 Task: Add an event with the title Second Team Building Workshop: Enhancing Collaboration and Trust within Teams, date '2024/05/06', time 8:50 AM to 10:50 AMand add a description: The retreat may incorporate outdoor or adventure-based activities to add an element of excitement and challenge. These activities could include team-building exercises, outdoor problem-solving initiatives, or adventure courses that require teamwork and effective communication to overcome obstacles., put the event into Orange category . Add location for the event as: 654 Mykonos Windmills, Mykonos, Greece, logged in from the account softage.10@softage.netand send the event invitation to softage.6@softage.net and softage.7@softage.net. Set a reminder for the event 15 minutes before
Action: Mouse moved to (111, 125)
Screenshot: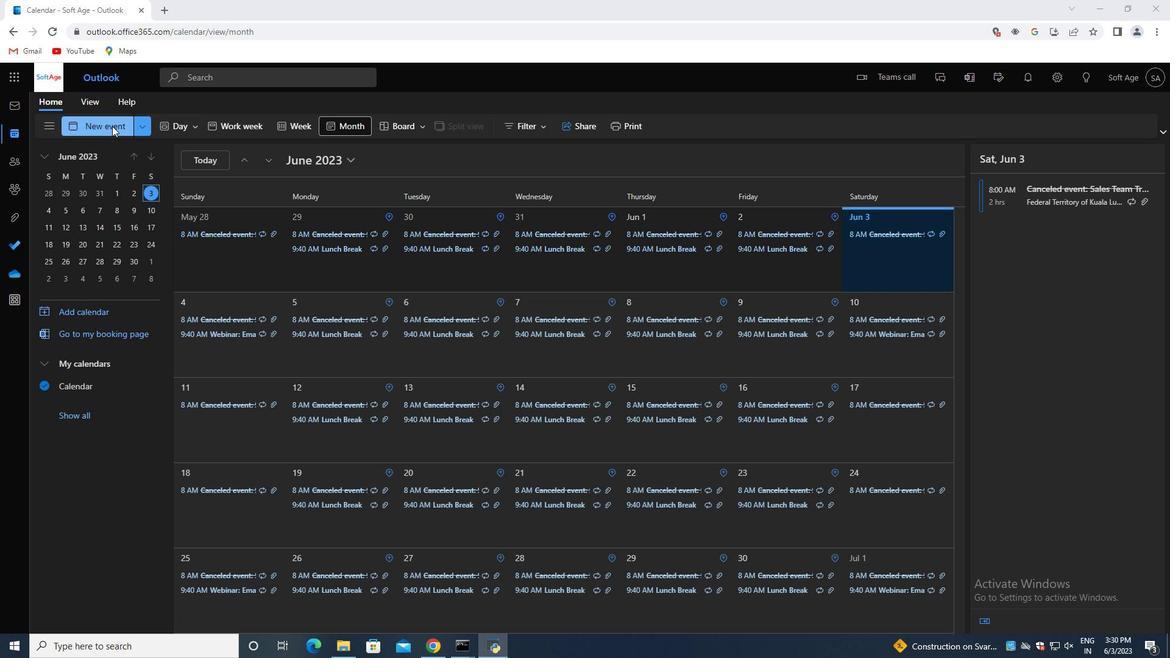 
Action: Mouse pressed left at (111, 125)
Screenshot: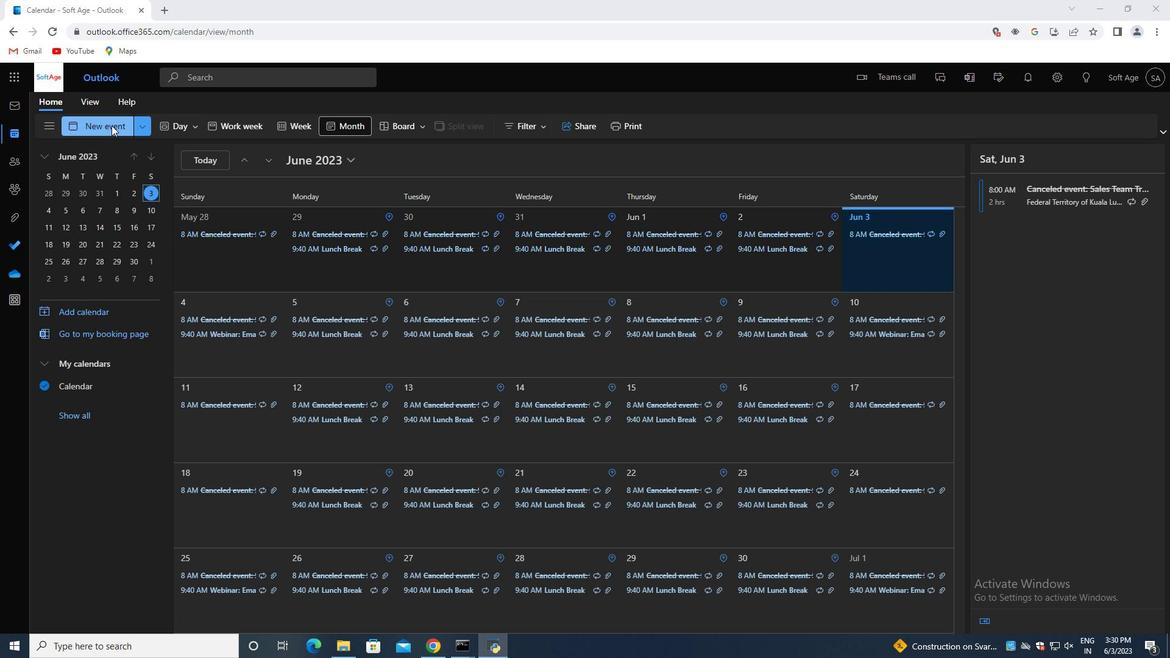 
Action: Mouse moved to (399, 203)
Screenshot: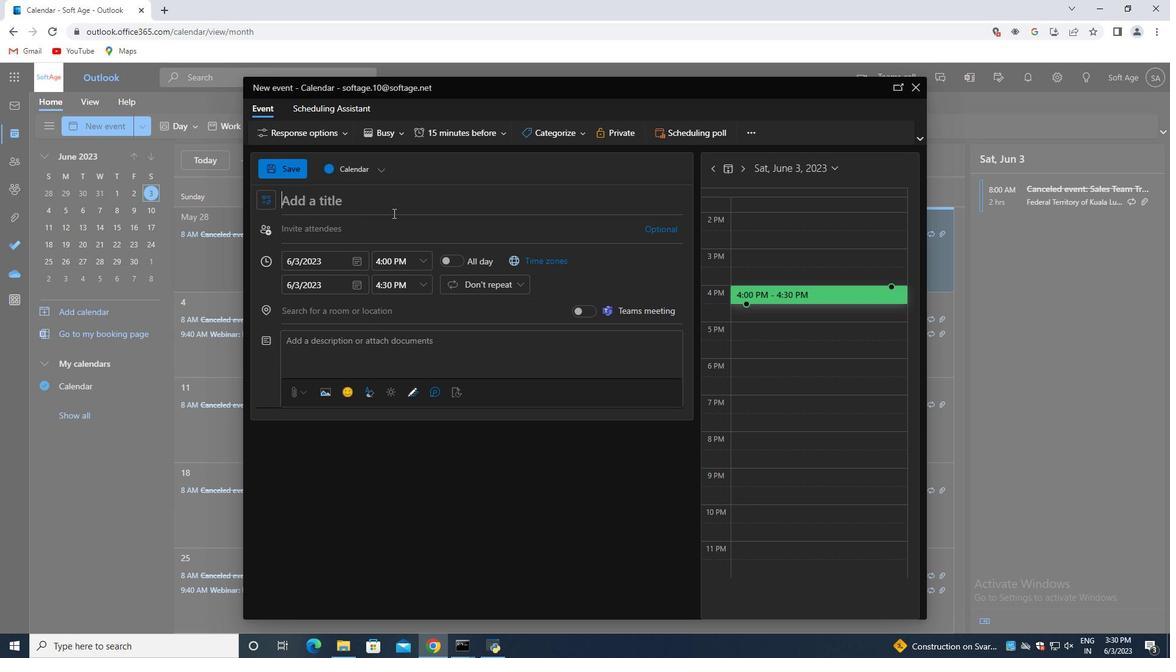 
Action: Mouse pressed left at (399, 203)
Screenshot: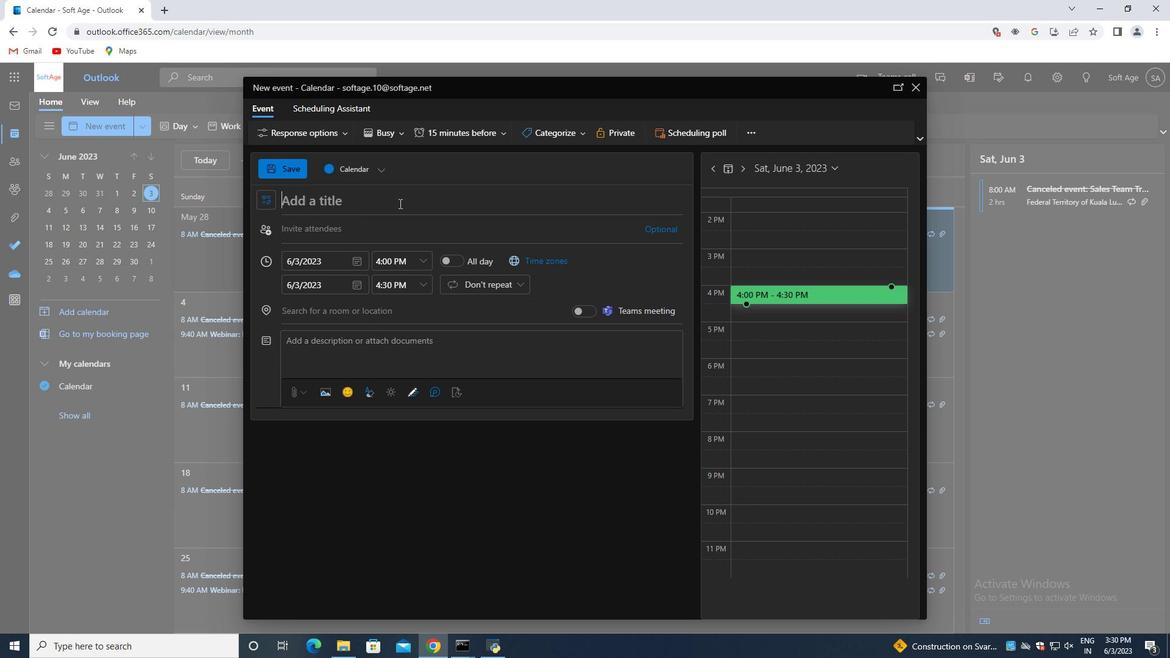 
Action: Mouse moved to (638, 281)
Screenshot: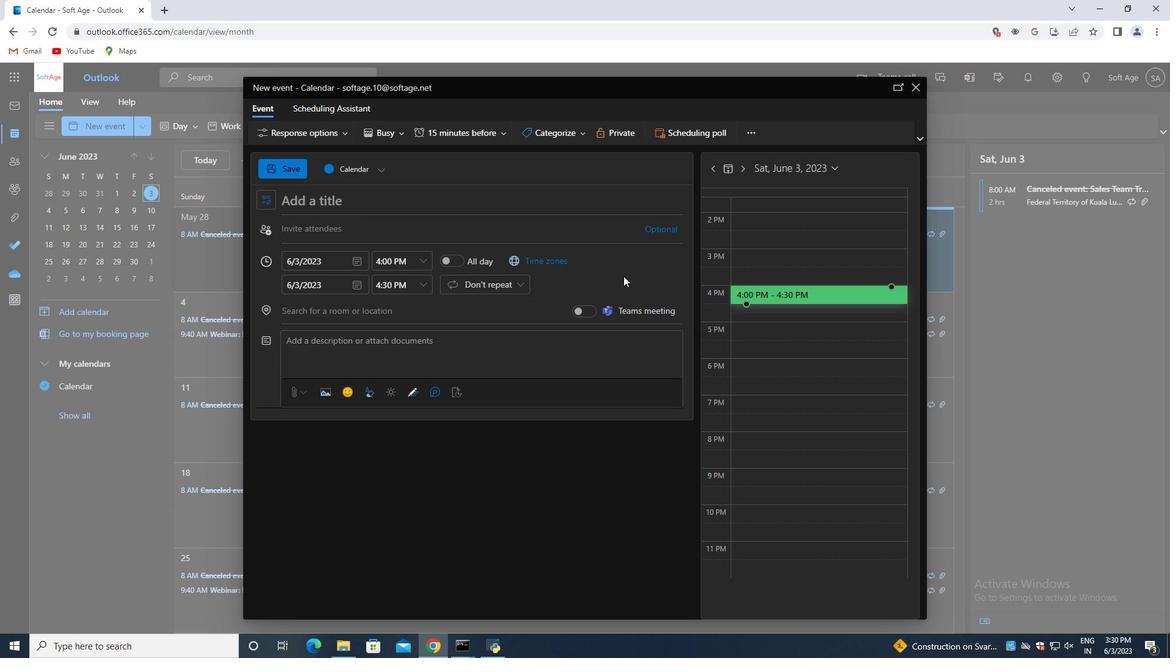 
Action: Key pressed <Key.shift>Second<Key.space><Key.shift>Team<Key.space><Key.shift>Building<Key.space><Key.shift>Workshop<Key.shift_r>:<Key.space><Key.shift>Enhancing<Key.space><Key.shift>Collaboration<Key.space>and<Key.space><Key.shift><Key.shift><Key.shift><Key.shift><Key.shift><Key.shift>Trust<Key.space>within<Key.space><Key.shift><Key.shift><Key.shift>Teams
Screenshot: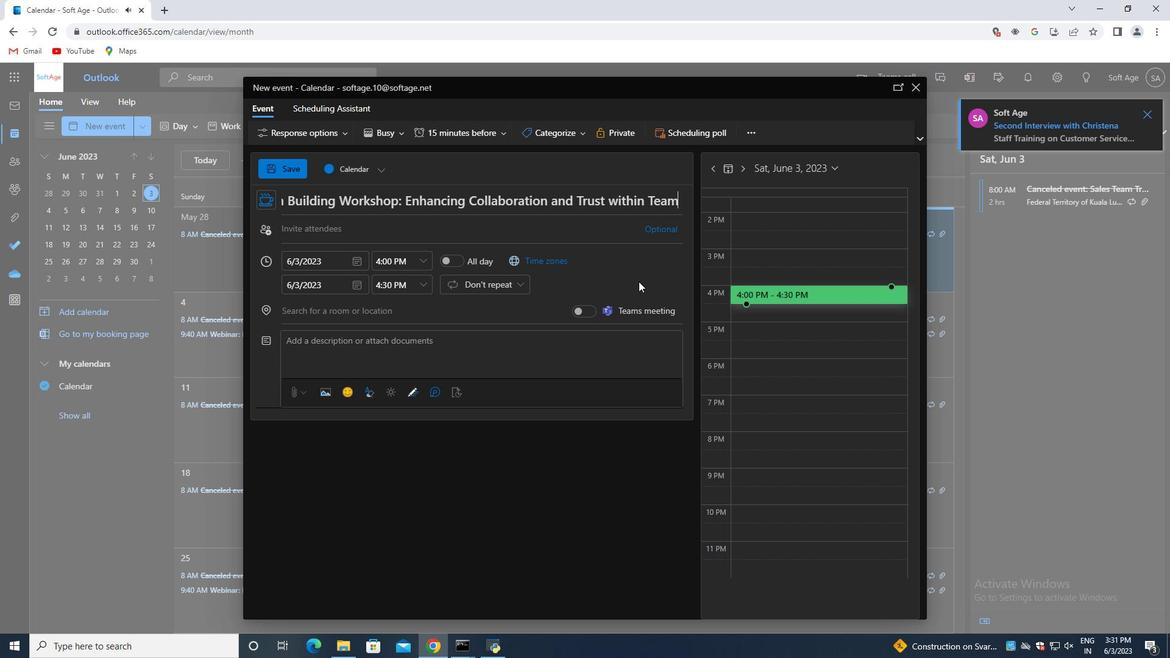 
Action: Mouse moved to (354, 265)
Screenshot: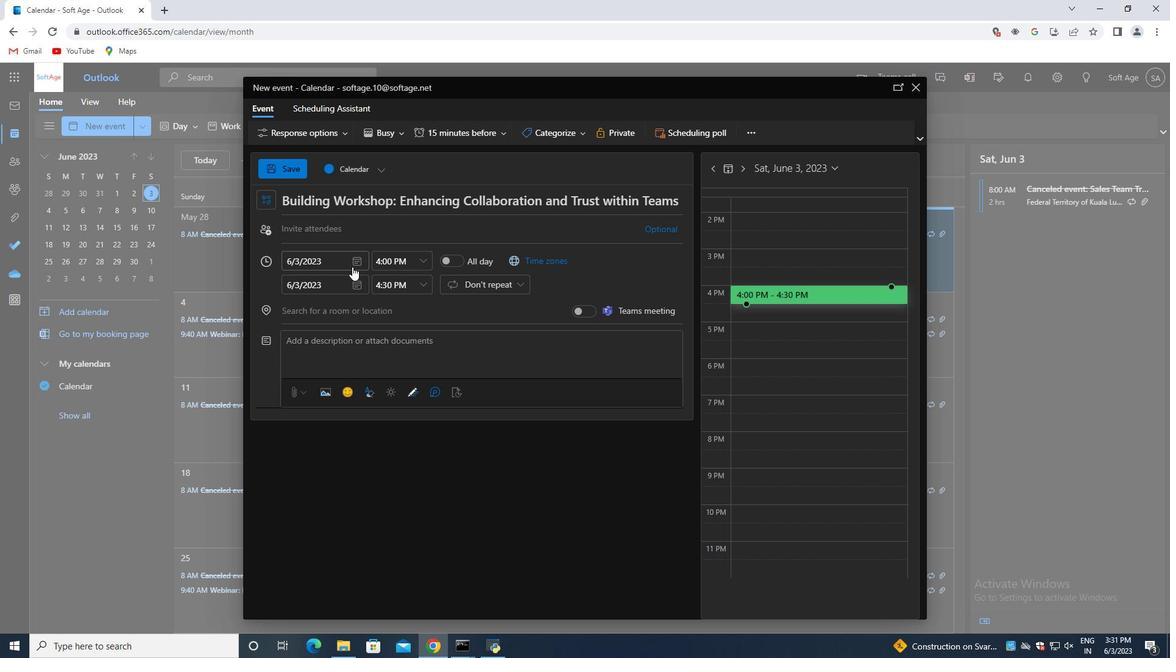 
Action: Mouse pressed left at (354, 265)
Screenshot: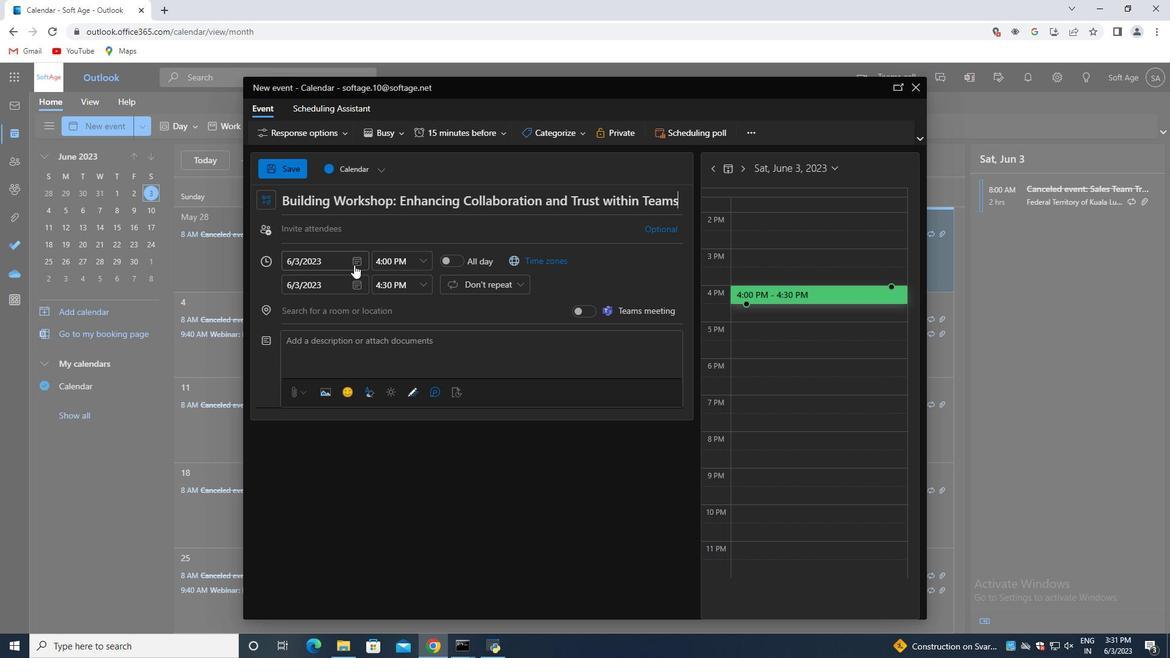 
Action: Mouse moved to (399, 289)
Screenshot: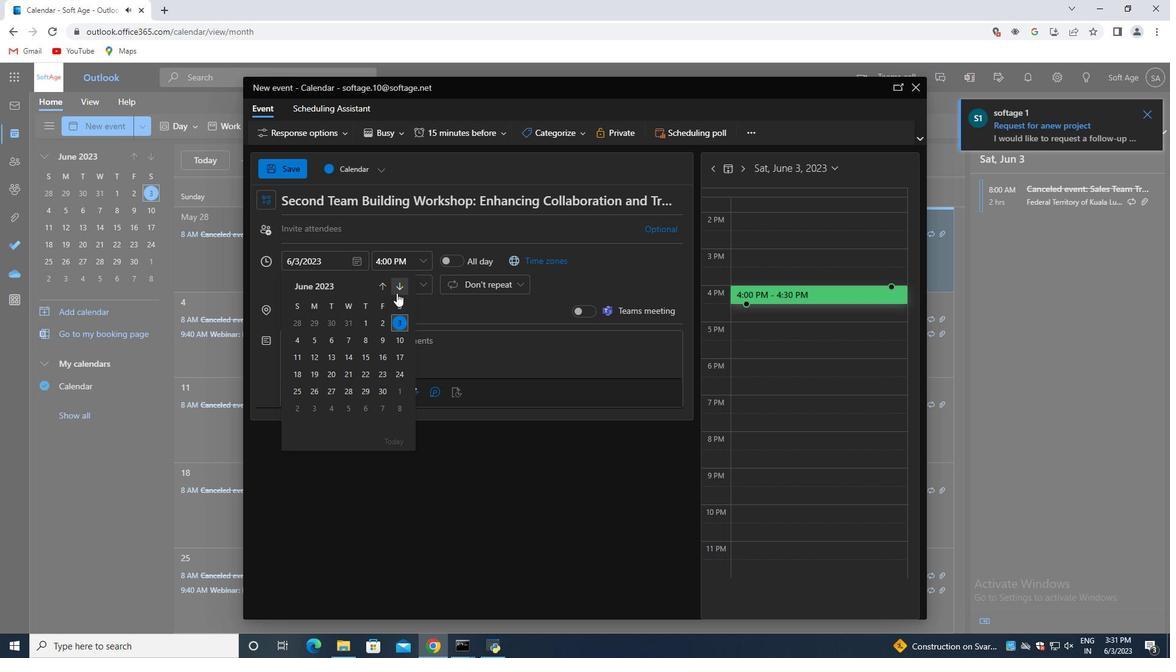 
Action: Mouse pressed left at (399, 289)
Screenshot: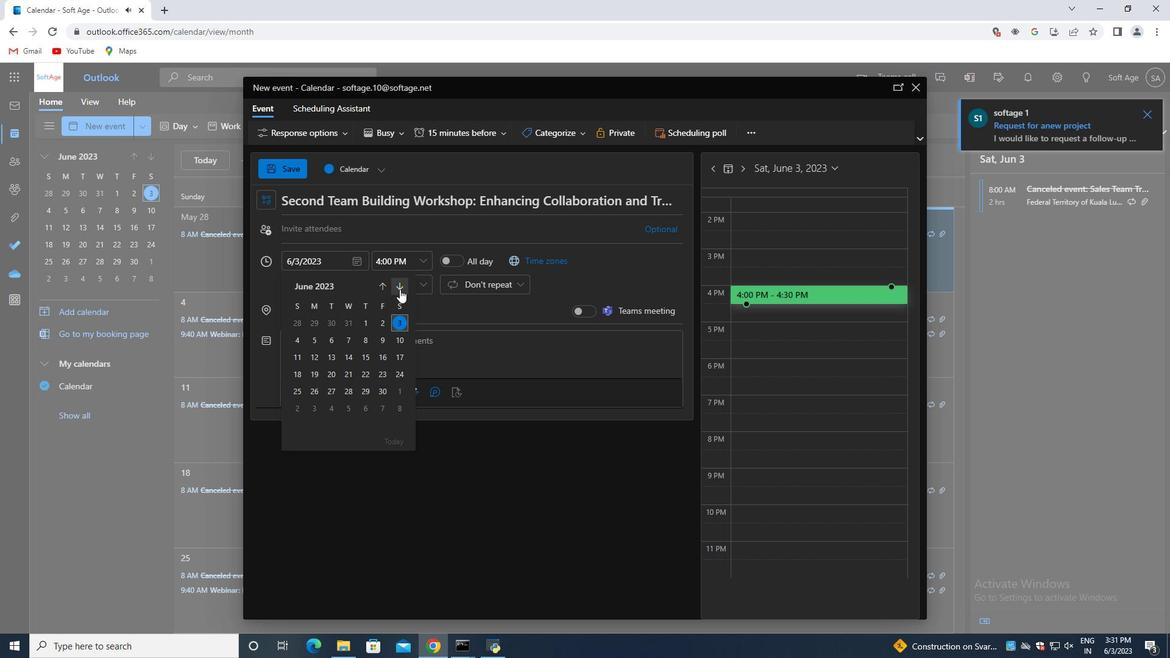 
Action: Mouse pressed left at (399, 289)
Screenshot: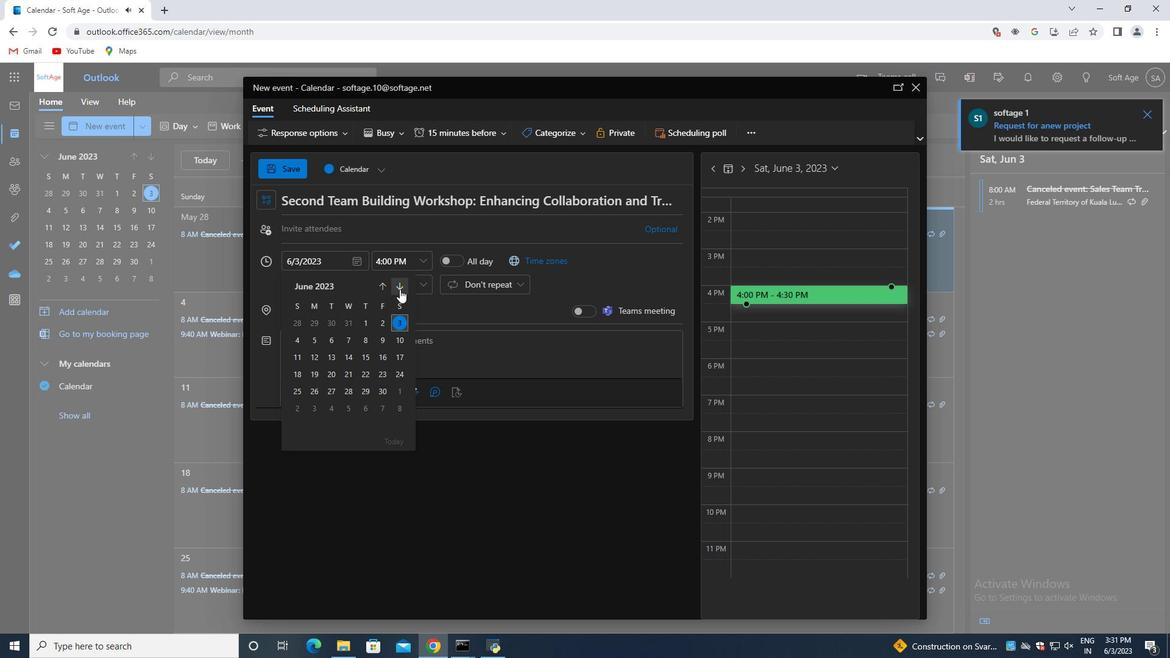
Action: Mouse pressed left at (399, 289)
Screenshot: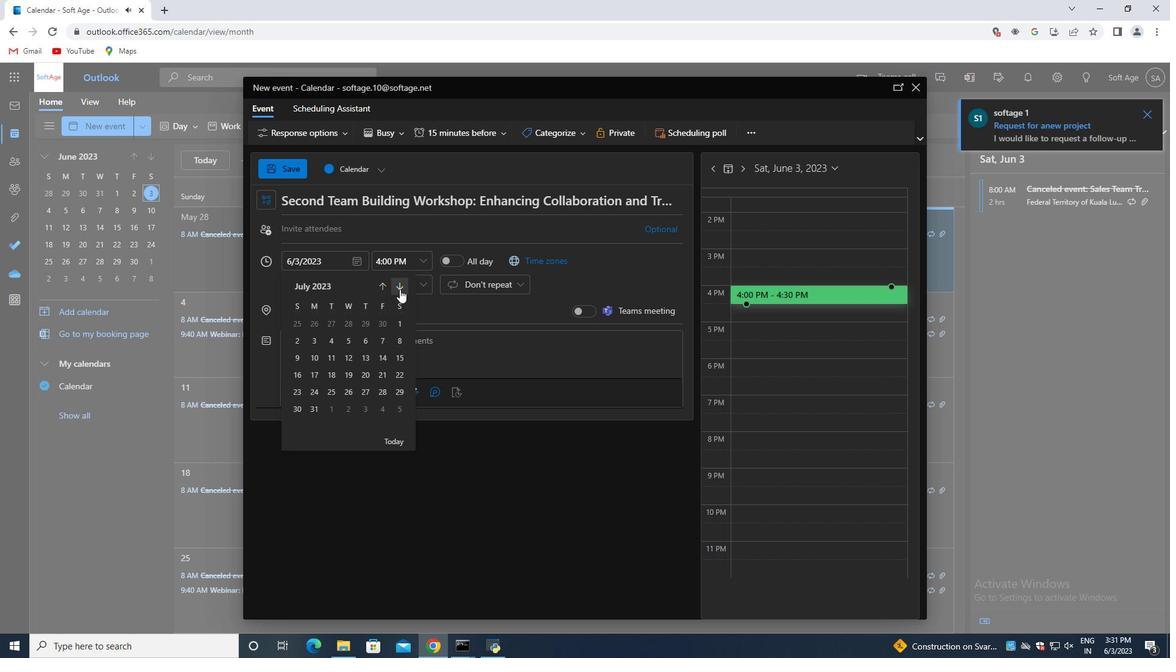 
Action: Mouse pressed left at (399, 289)
Screenshot: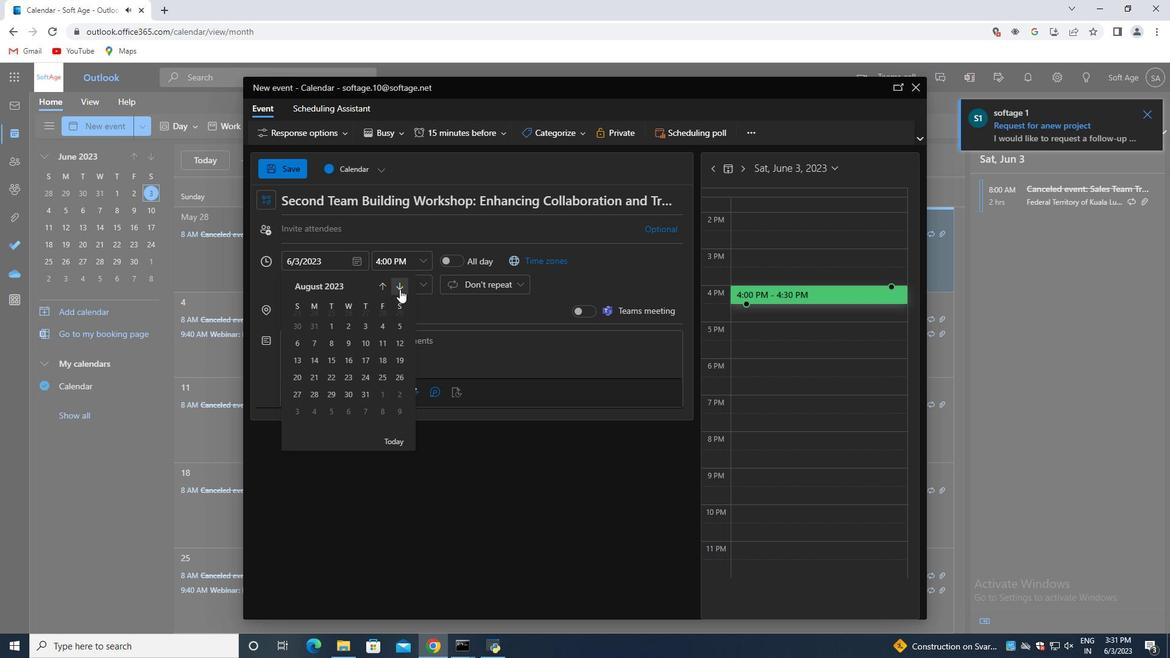 
Action: Mouse pressed left at (399, 289)
Screenshot: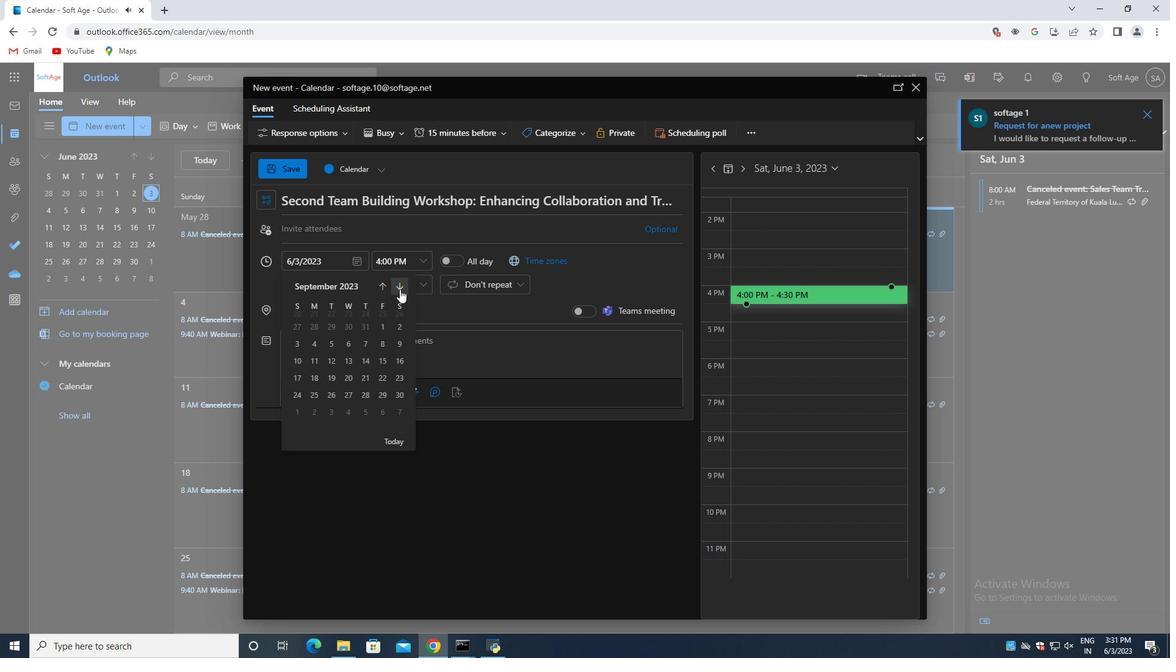 
Action: Mouse pressed left at (399, 289)
Screenshot: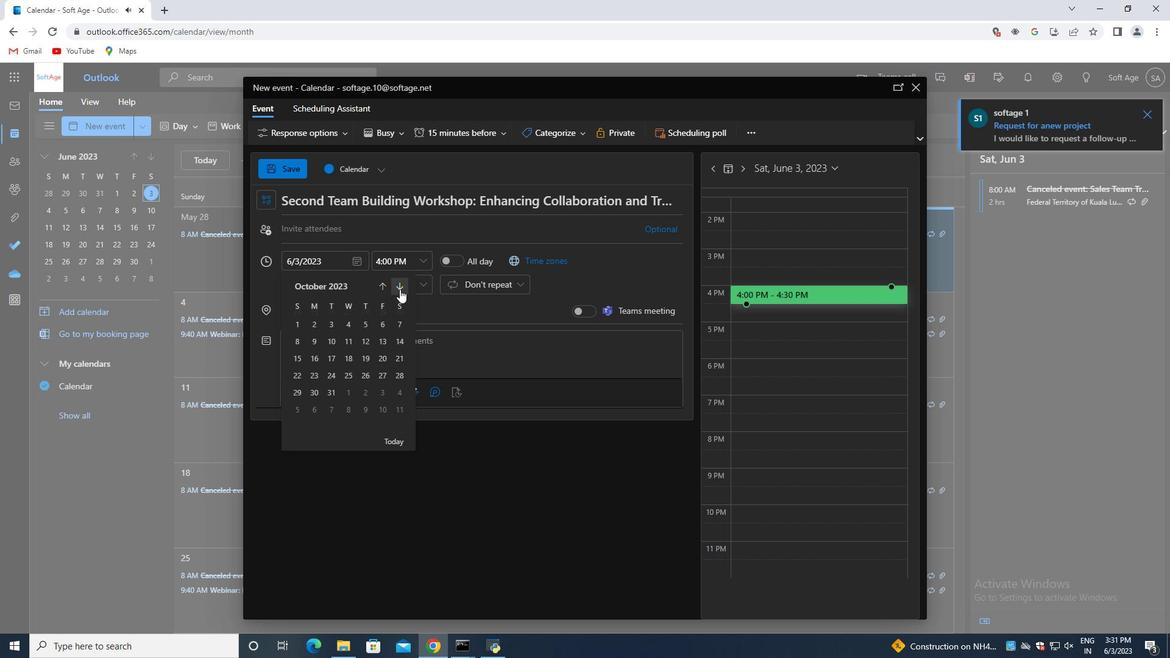 
Action: Mouse pressed left at (399, 289)
Screenshot: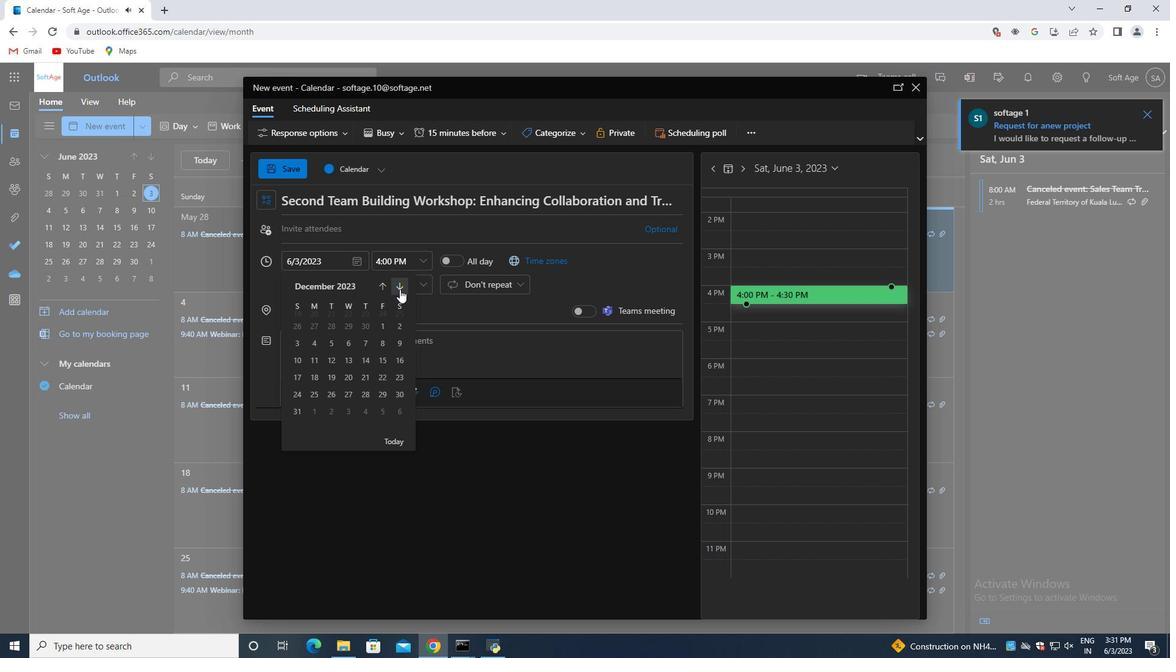 
Action: Mouse pressed left at (399, 289)
Screenshot: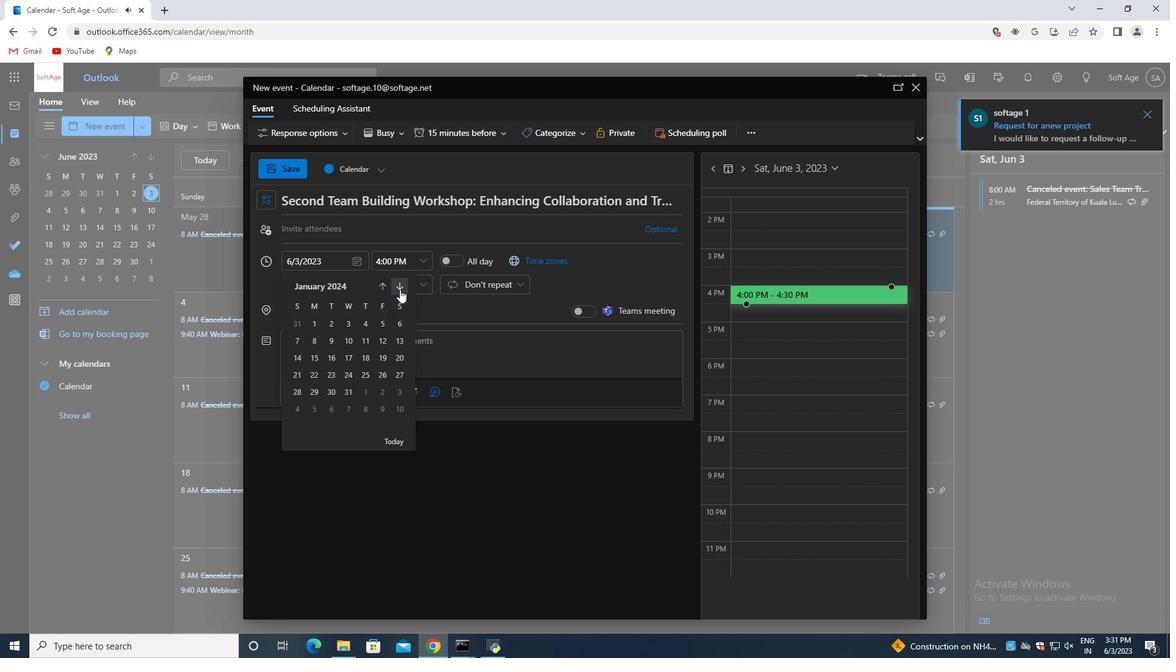 
Action: Mouse pressed left at (399, 289)
Screenshot: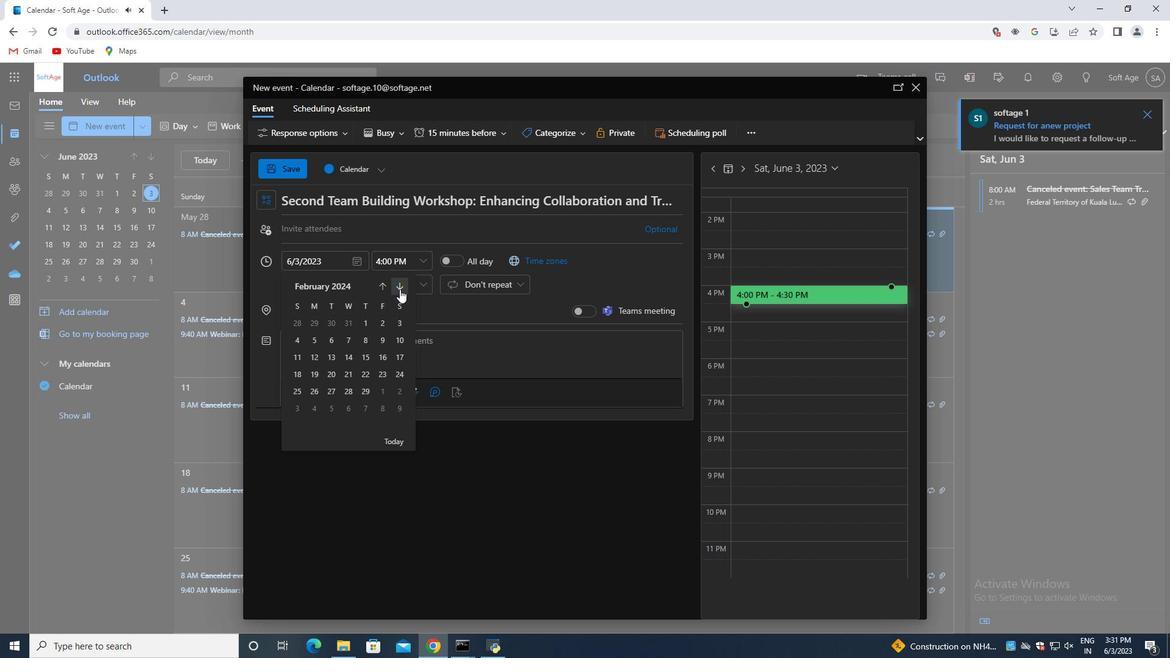 
Action: Mouse pressed left at (399, 289)
Screenshot: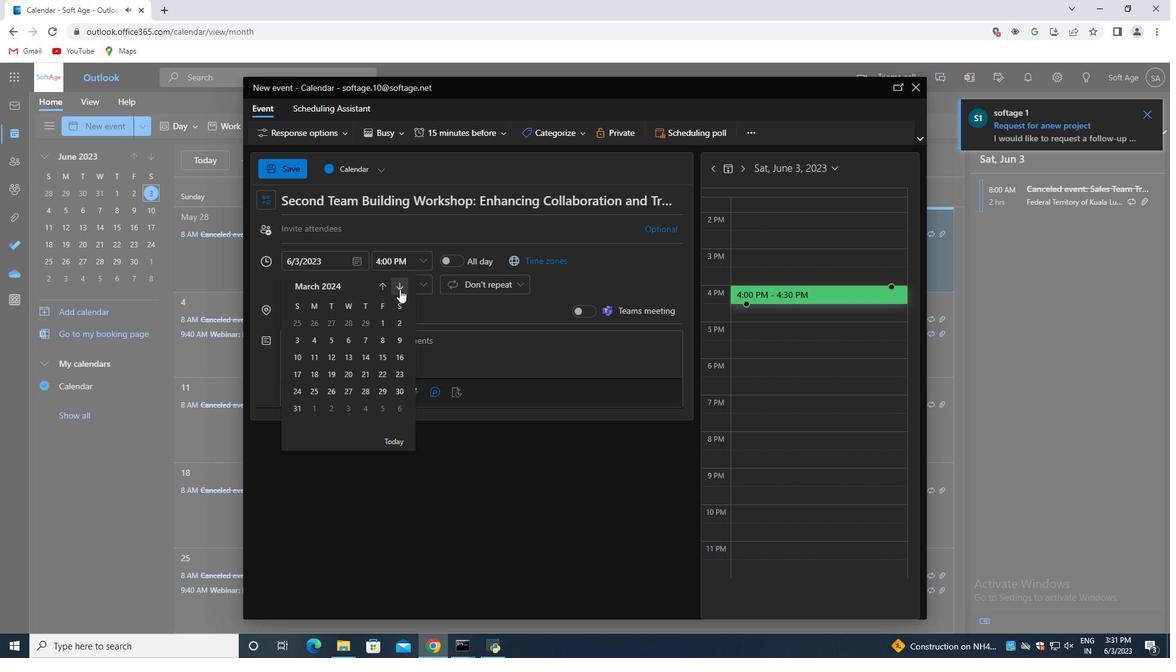 
Action: Mouse pressed left at (399, 289)
Screenshot: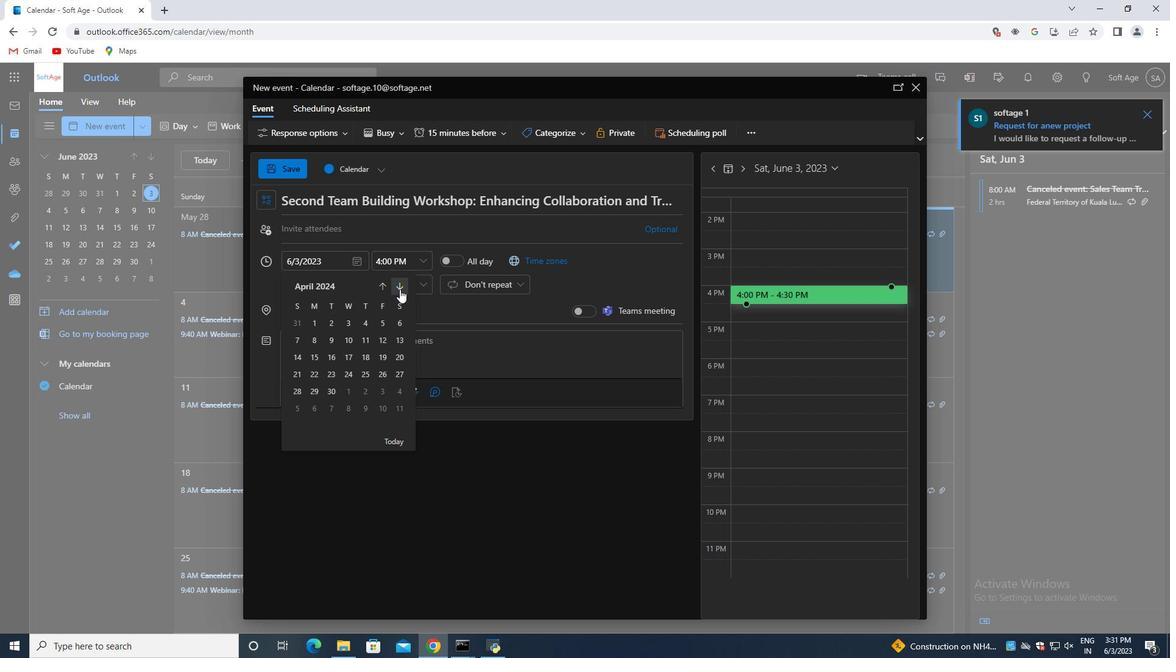 
Action: Mouse moved to (318, 338)
Screenshot: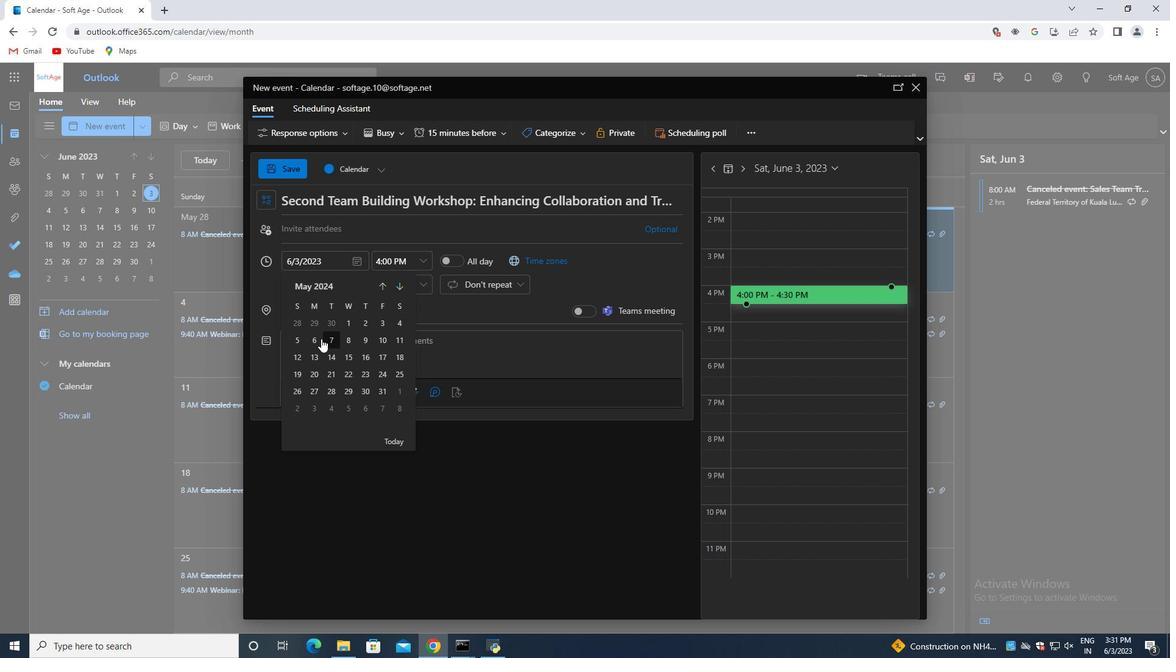
Action: Mouse pressed left at (318, 338)
Screenshot: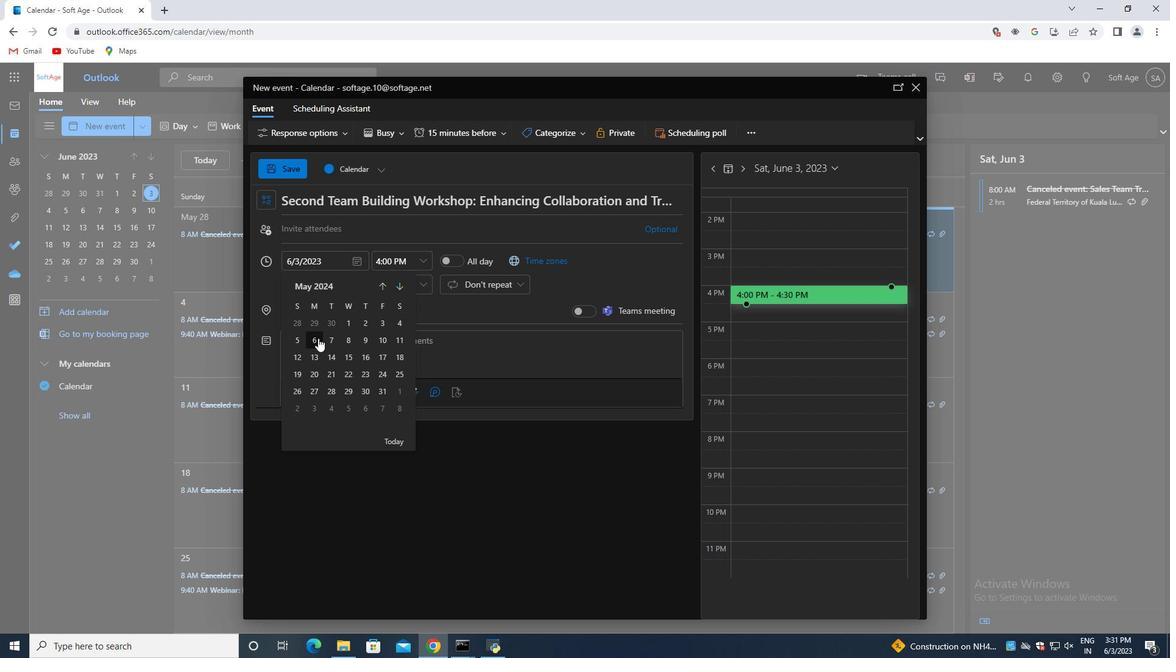 
Action: Mouse moved to (426, 264)
Screenshot: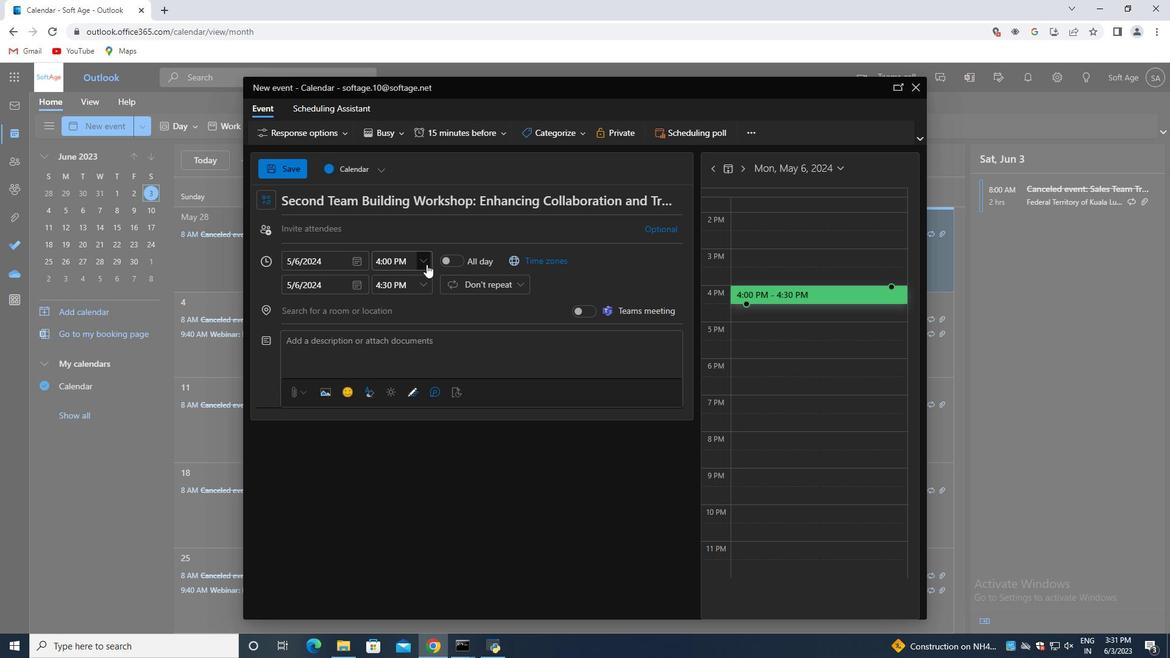 
Action: Mouse pressed left at (426, 264)
Screenshot: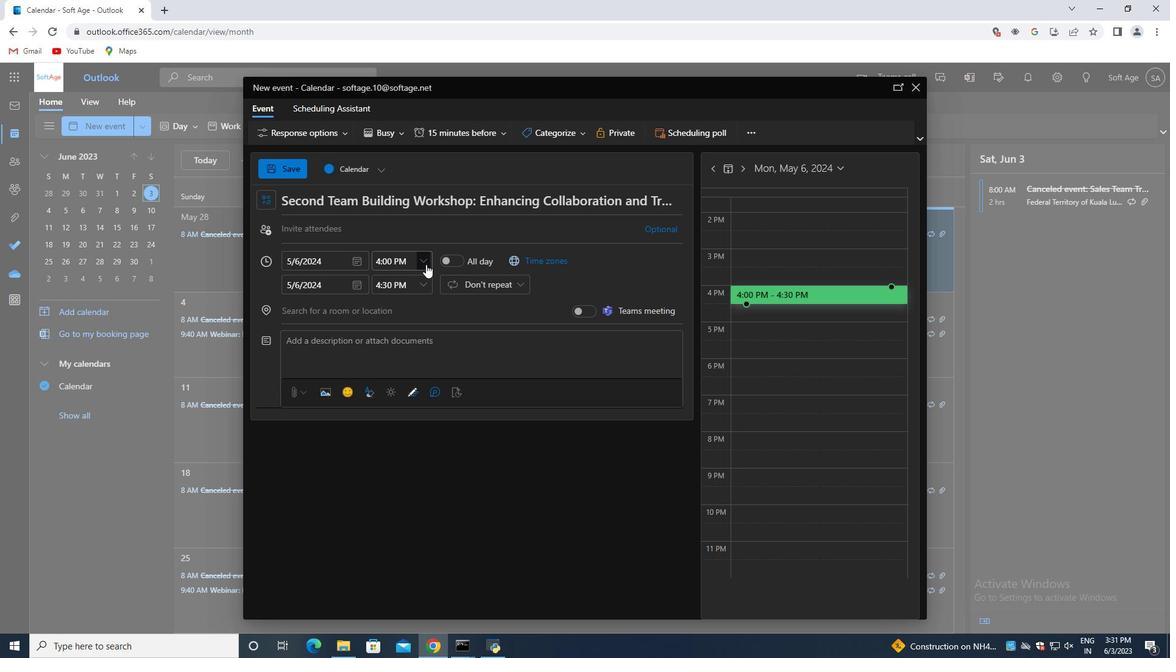 
Action: Mouse moved to (406, 316)
Screenshot: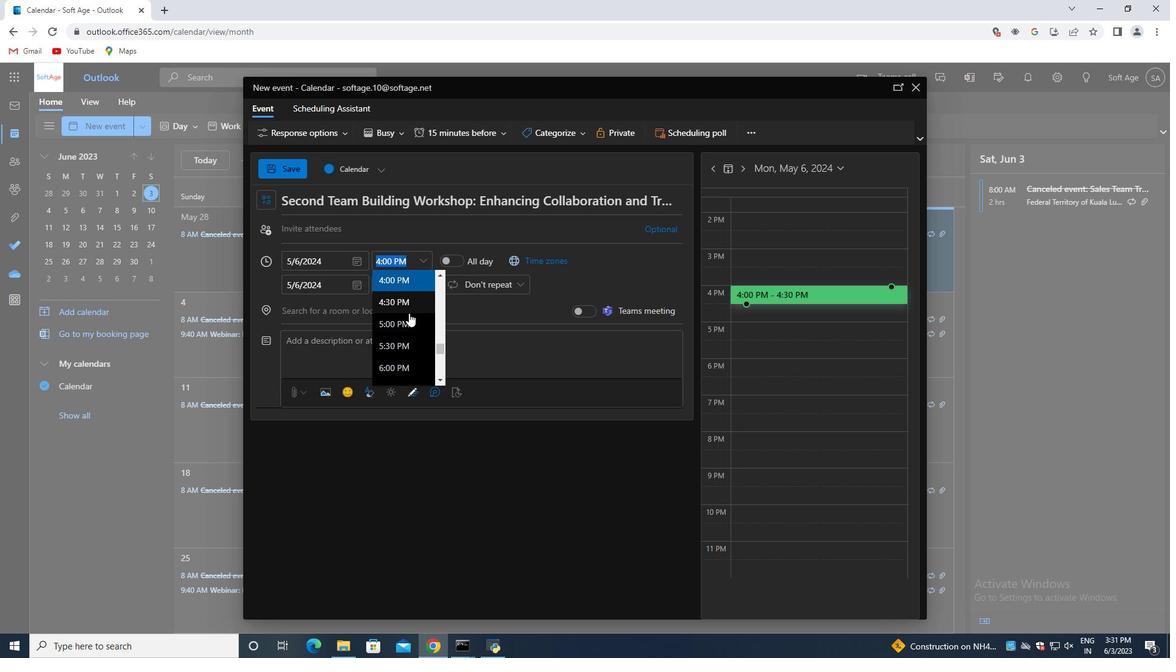 
Action: Mouse scrolled (406, 317) with delta (0, 0)
Screenshot: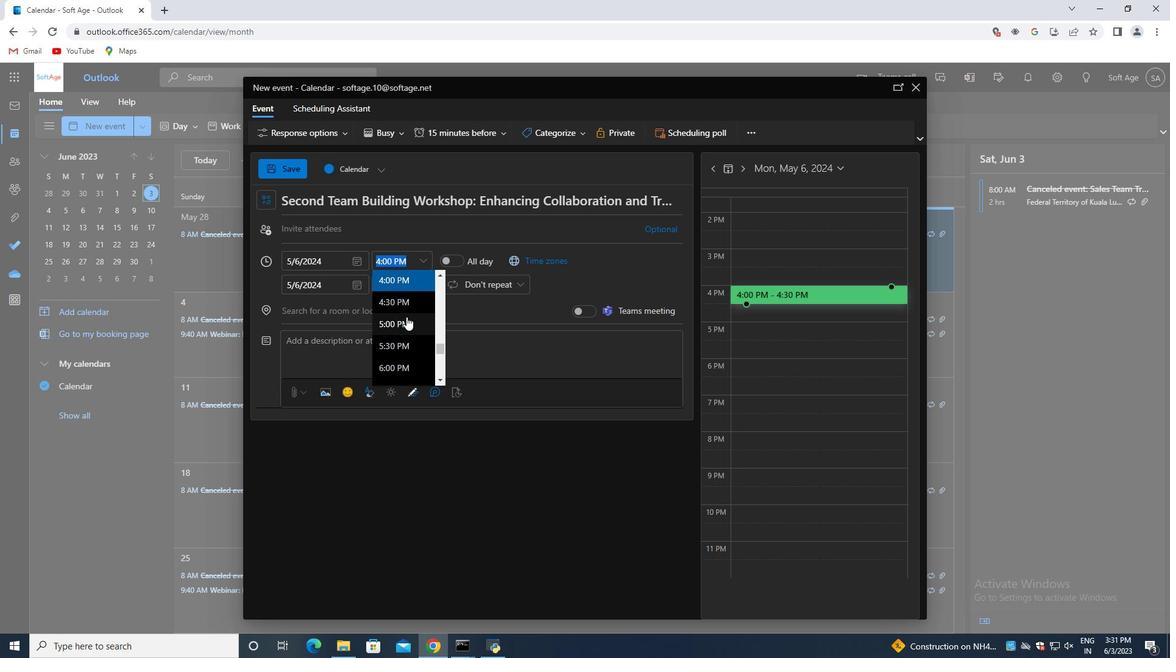 
Action: Mouse scrolled (406, 317) with delta (0, 0)
Screenshot: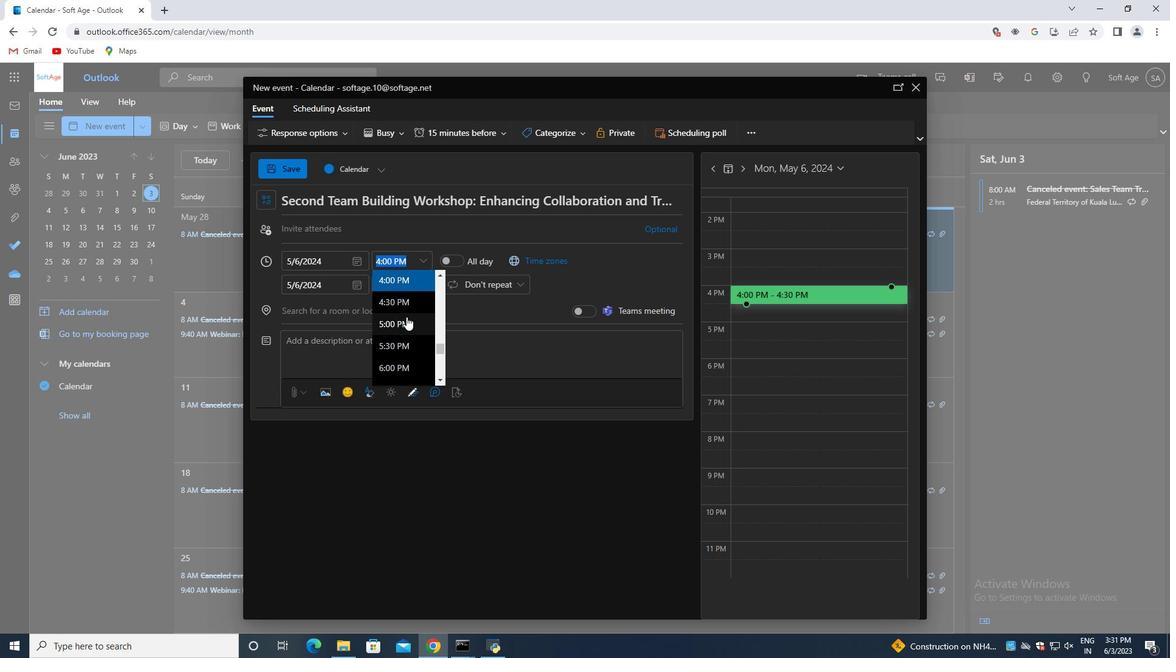 
Action: Mouse scrolled (406, 317) with delta (0, 0)
Screenshot: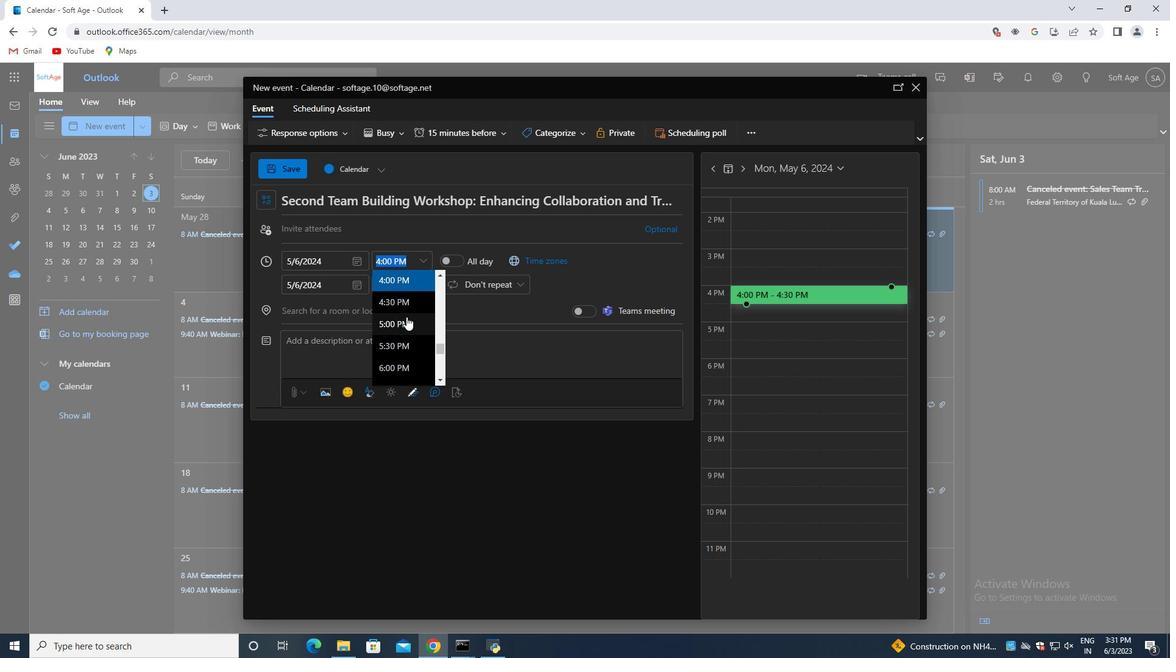 
Action: Mouse scrolled (406, 317) with delta (0, 0)
Screenshot: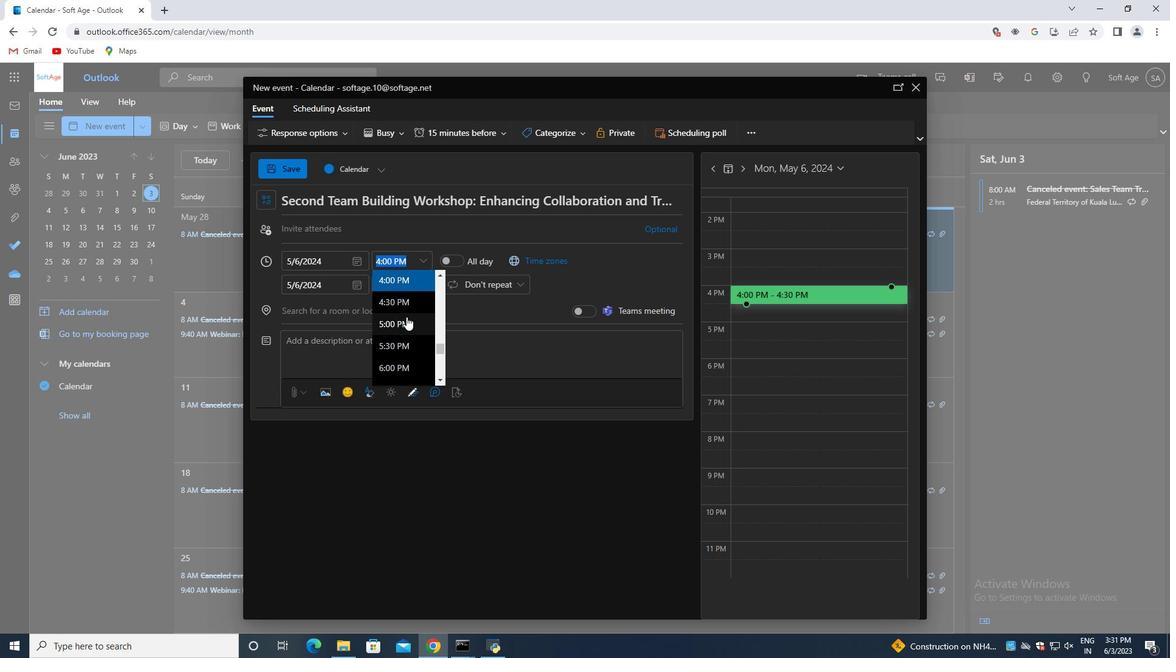 
Action: Mouse scrolled (406, 317) with delta (0, 0)
Screenshot: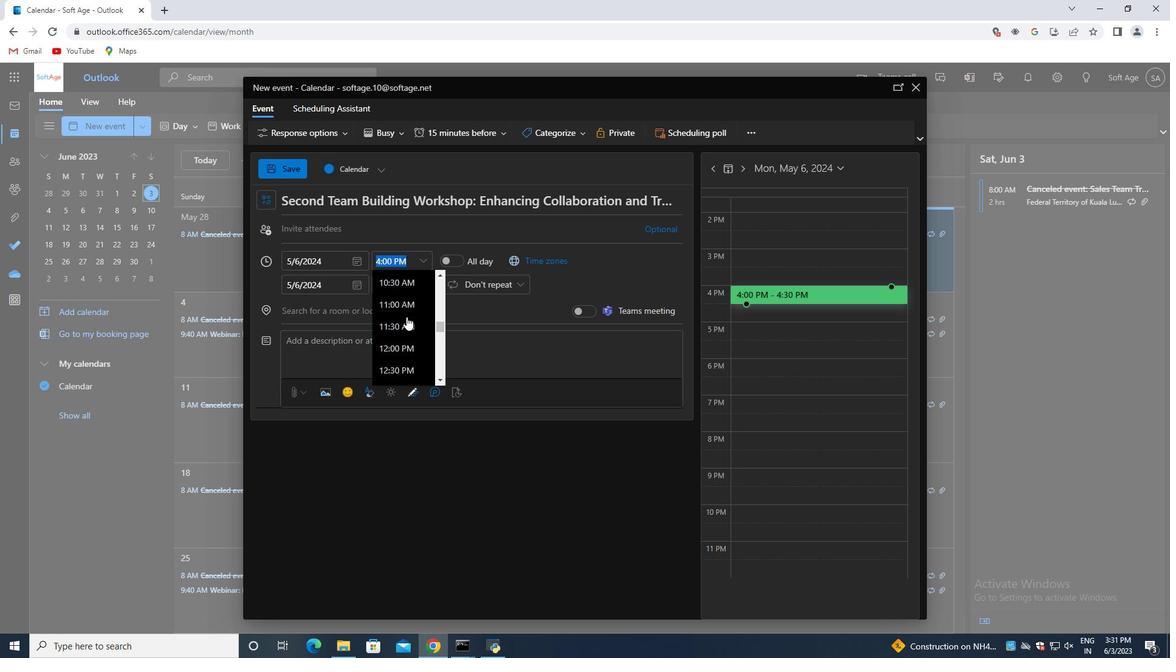 
Action: Mouse scrolled (406, 317) with delta (0, 0)
Screenshot: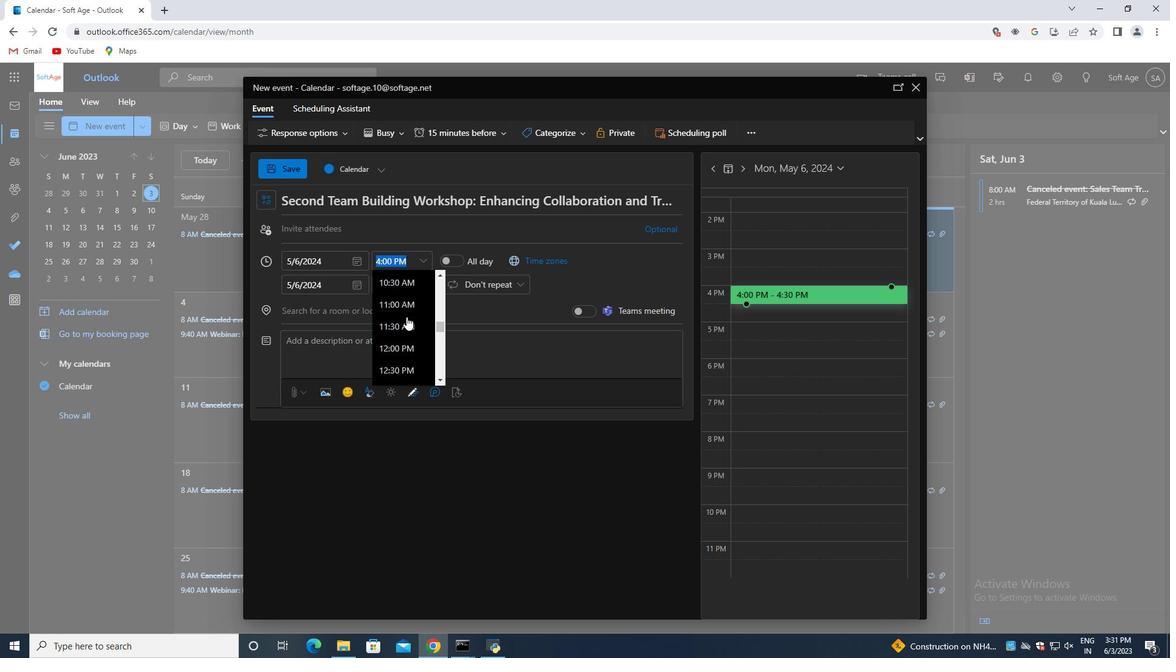 
Action: Mouse moved to (383, 317)
Screenshot: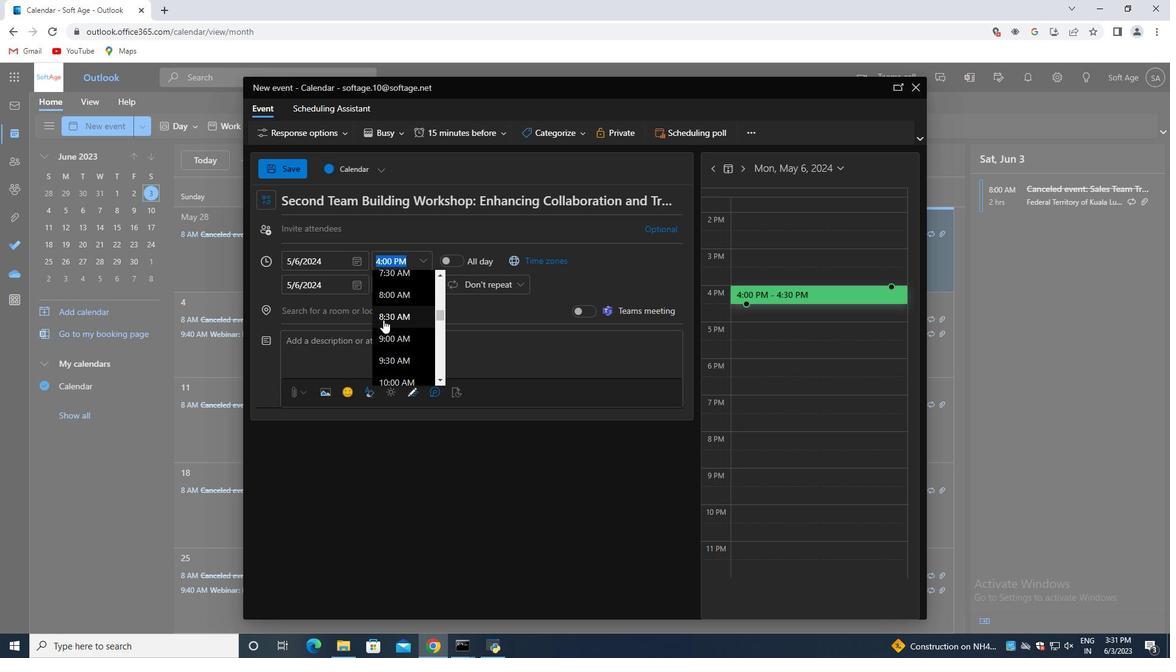 
Action: Mouse pressed left at (383, 317)
Screenshot: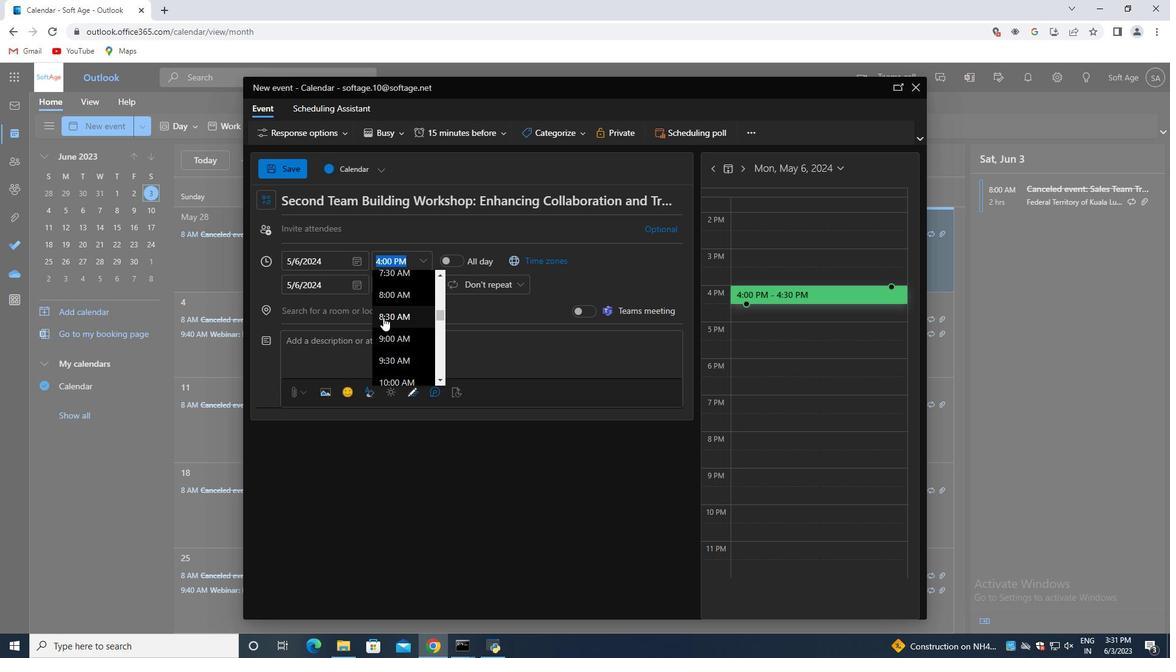 
Action: Mouse moved to (385, 265)
Screenshot: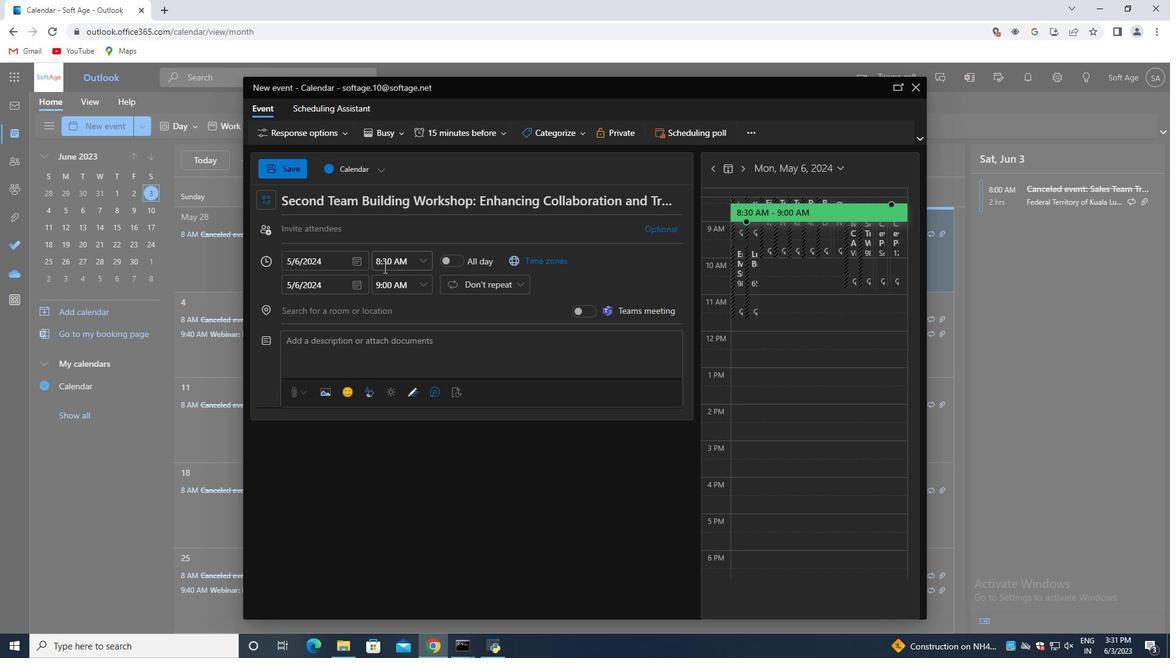 
Action: Mouse pressed left at (385, 265)
Screenshot: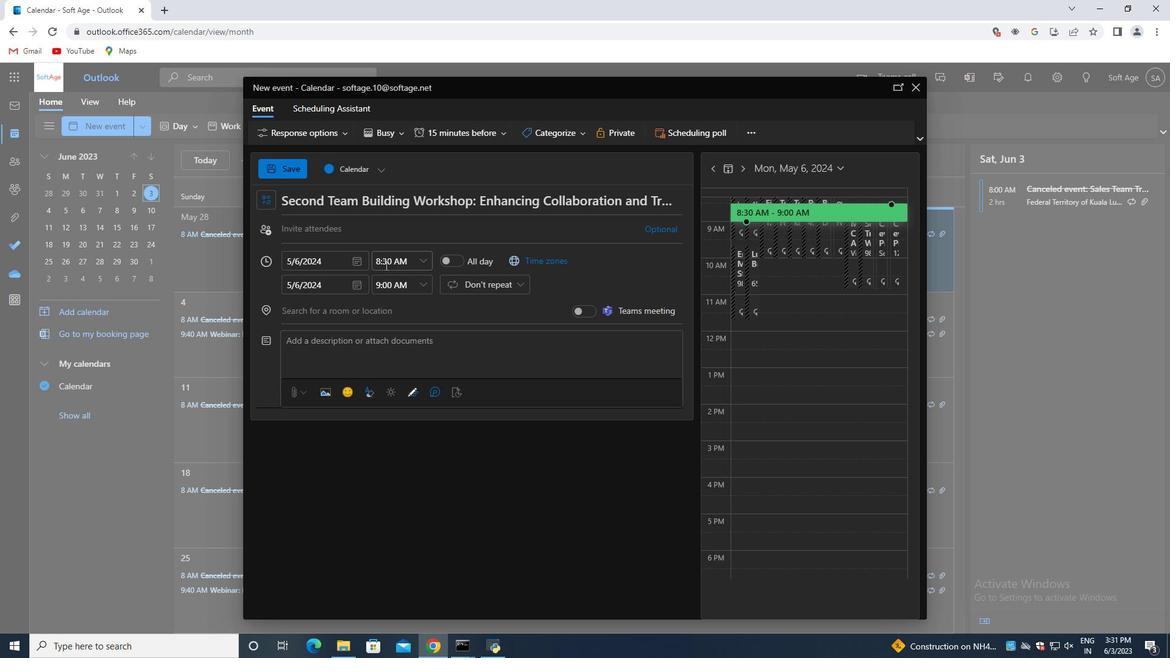 
Action: Key pressed <Key.backspace>5
Screenshot: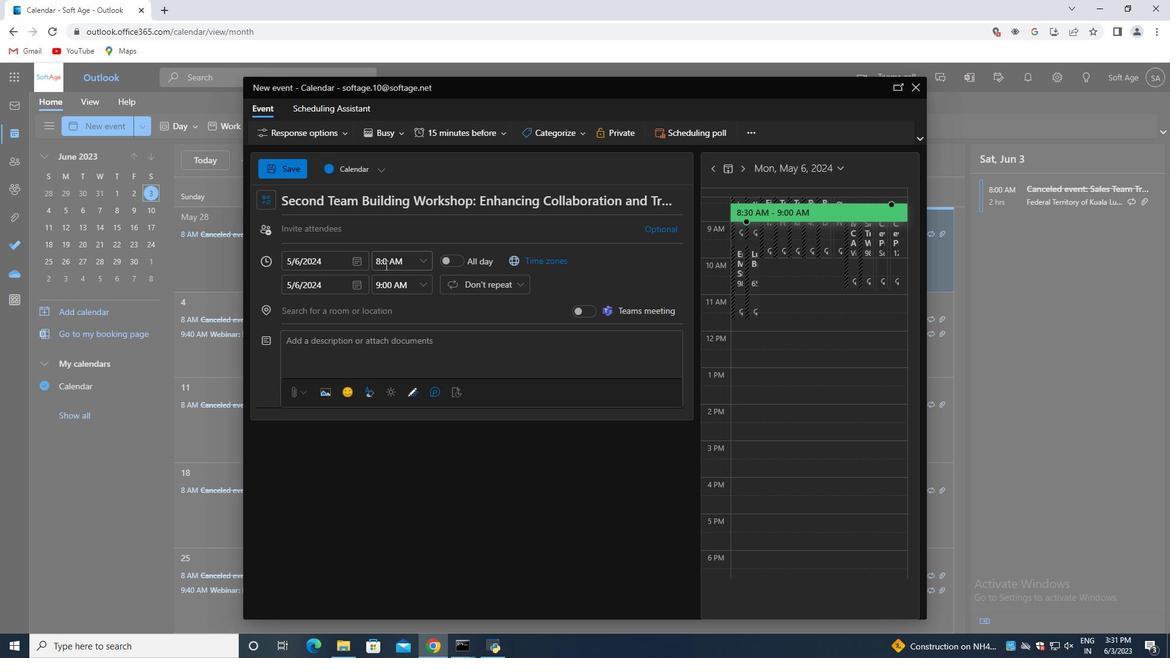 
Action: Mouse moved to (420, 287)
Screenshot: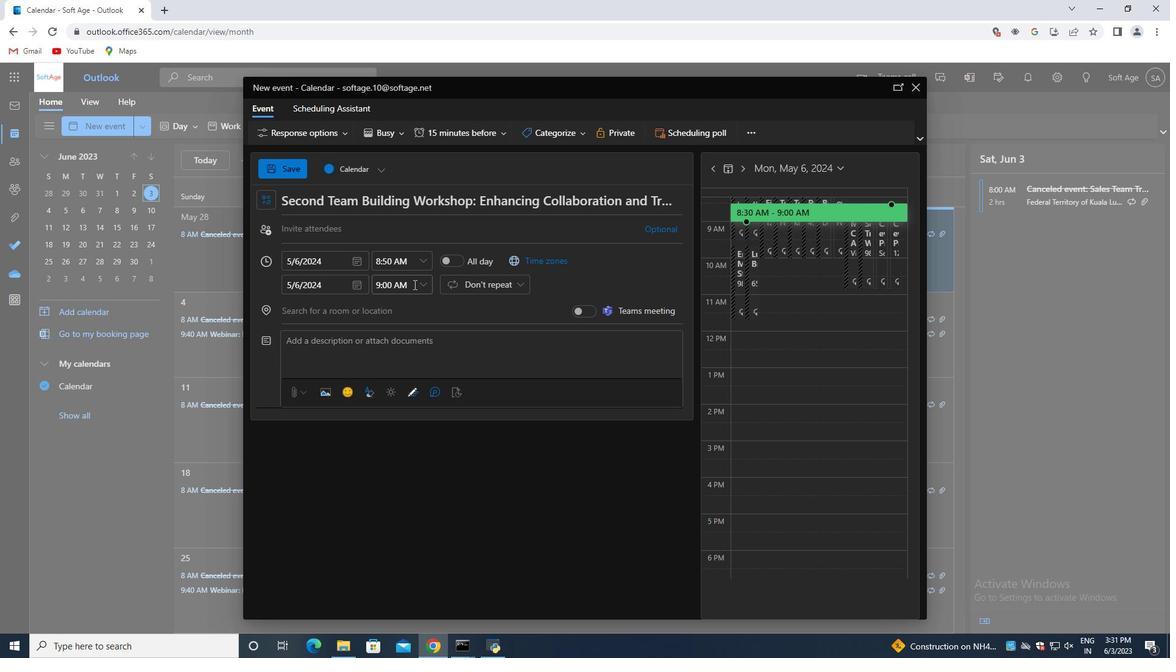 
Action: Mouse pressed left at (420, 287)
Screenshot: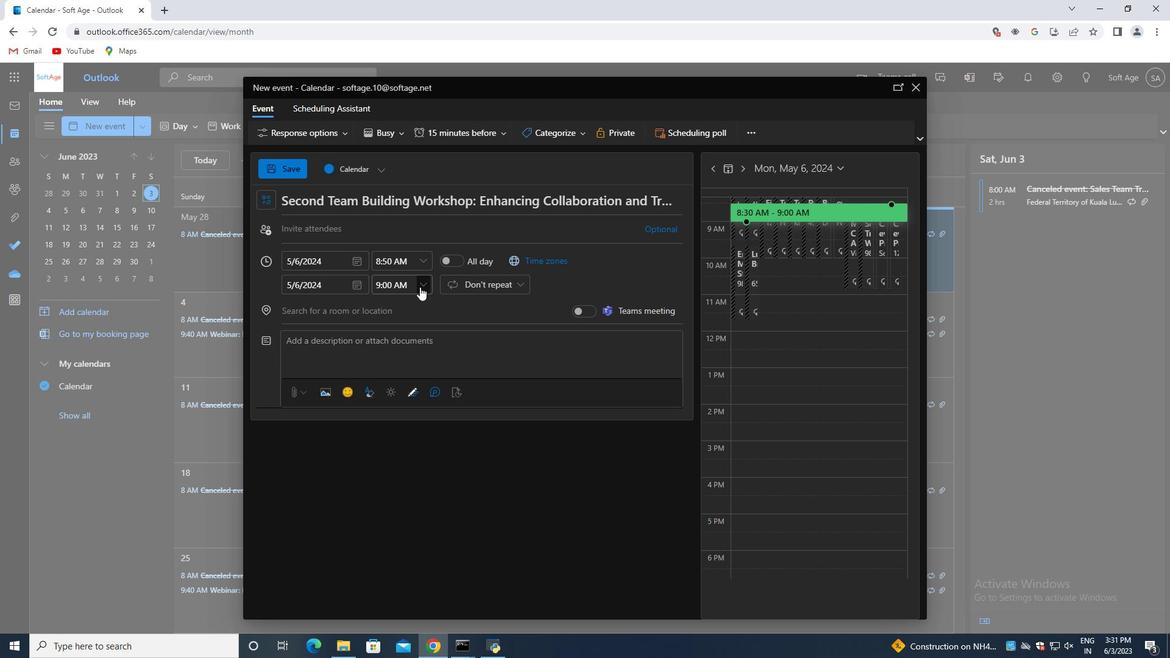 
Action: Mouse moved to (396, 367)
Screenshot: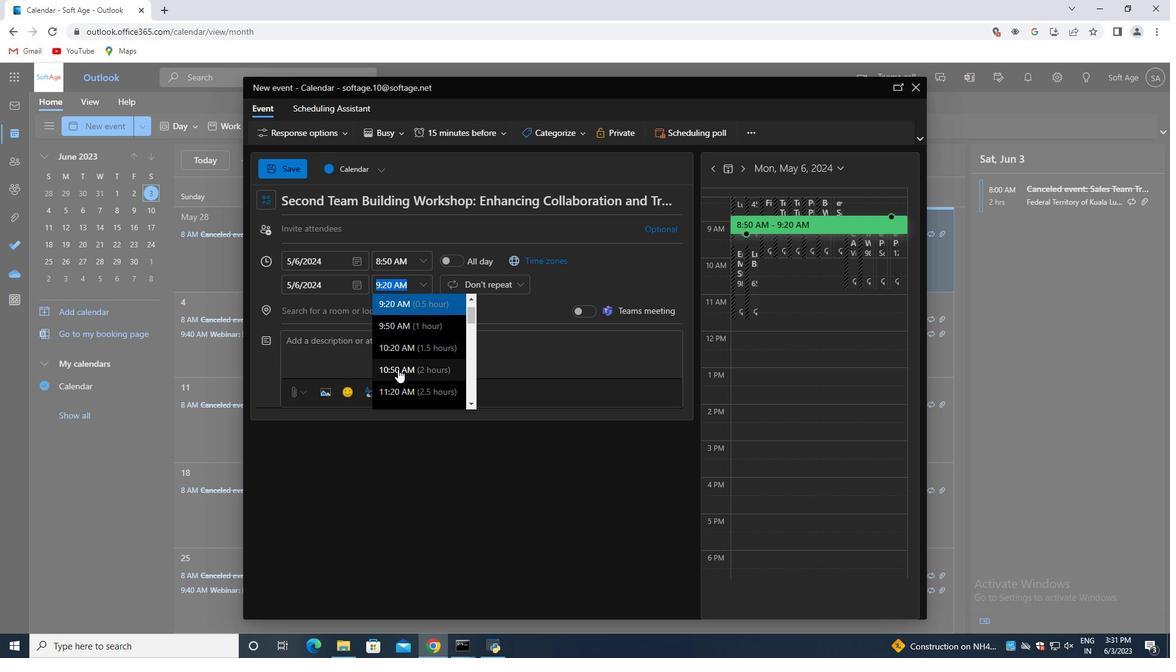 
Action: Mouse pressed left at (396, 367)
Screenshot: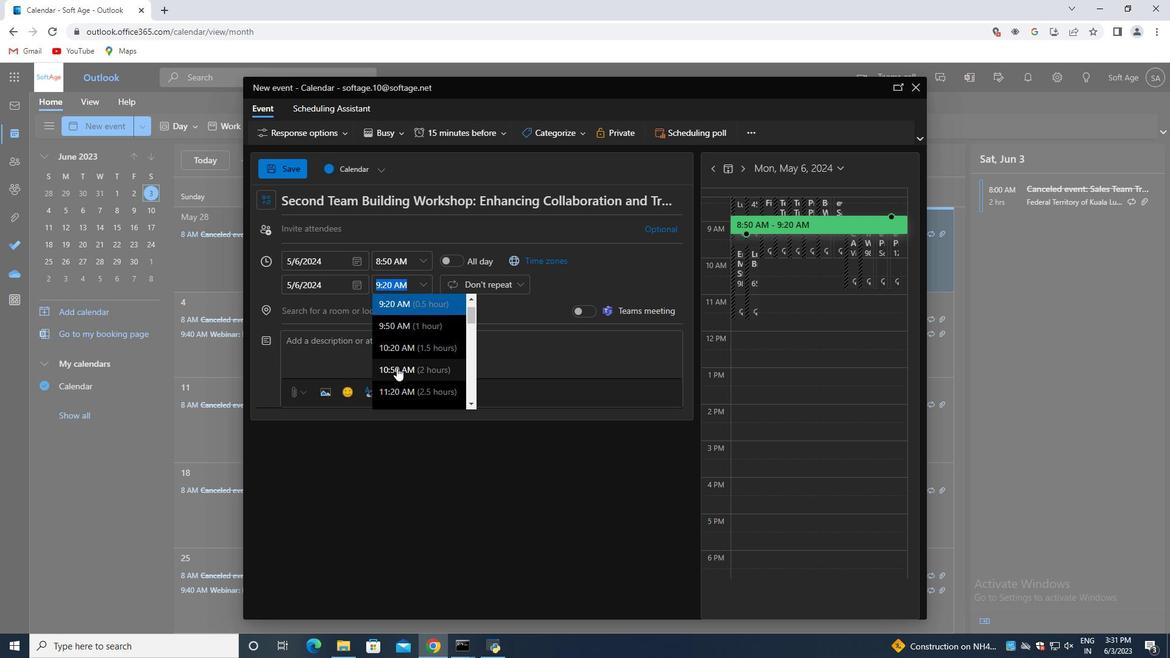 
Action: Mouse moved to (395, 341)
Screenshot: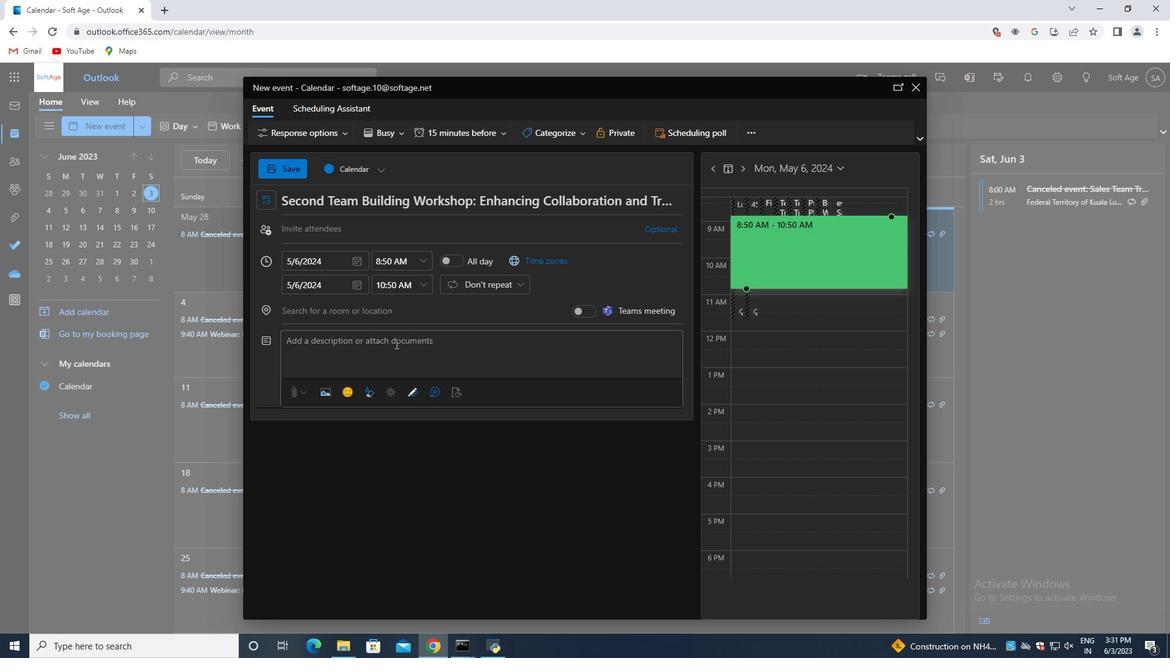 
Action: Mouse pressed left at (395, 341)
Screenshot: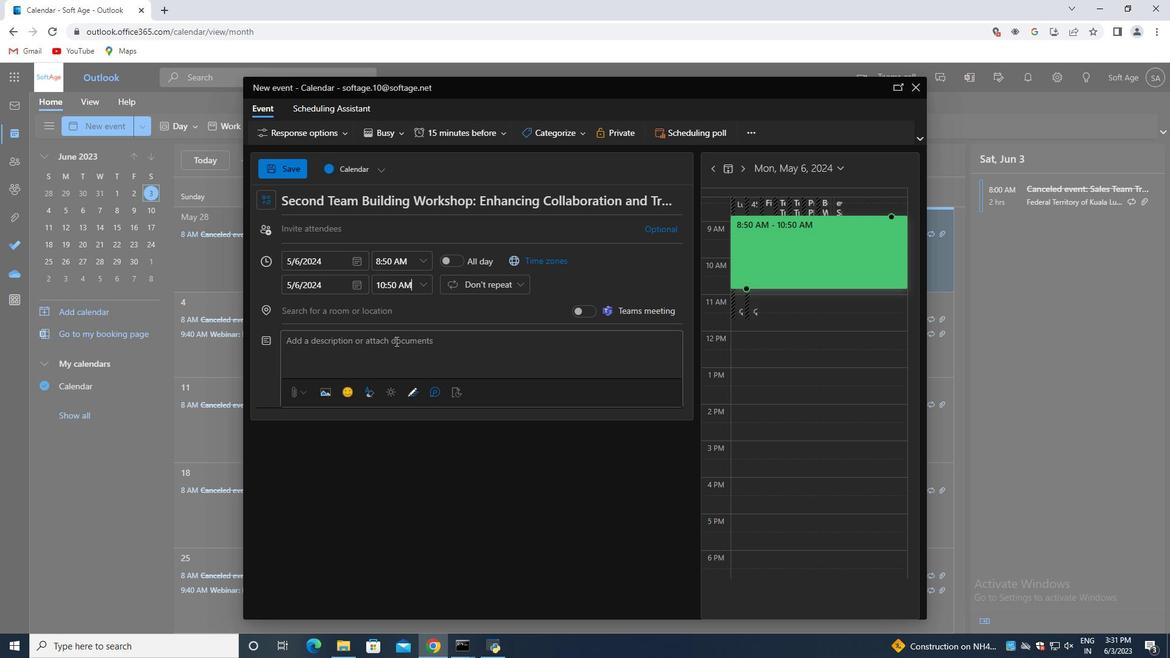 
Action: Key pressed <Key.shift>The<Key.space>retreat<Key.space>may
Screenshot: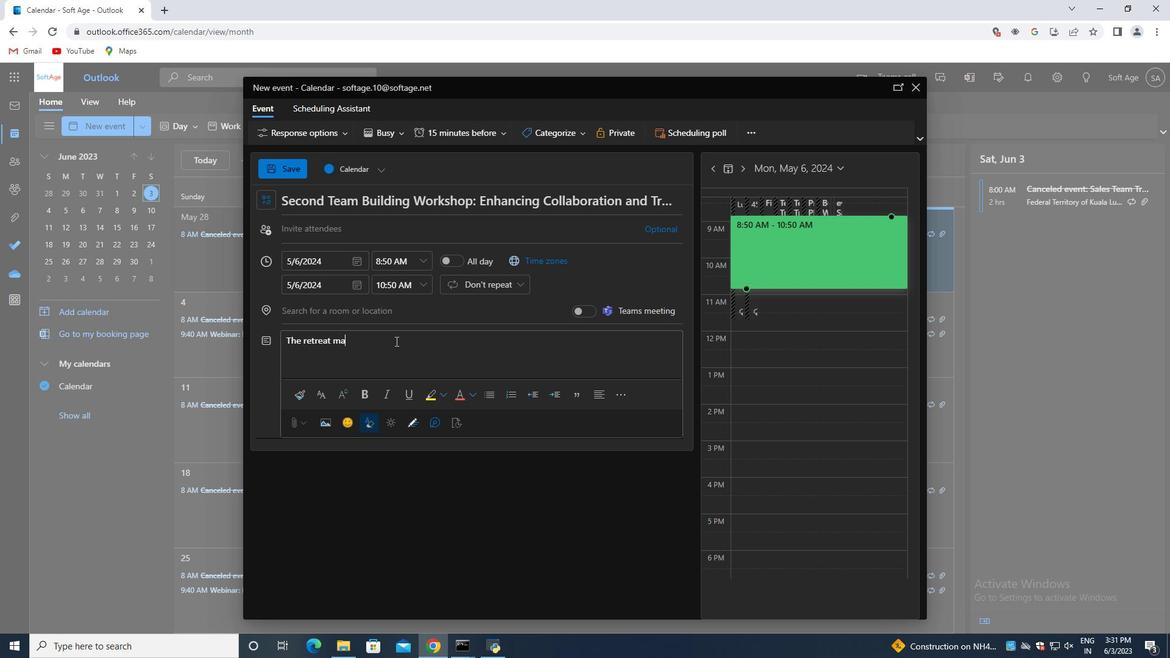 
Action: Mouse moved to (395, 340)
Screenshot: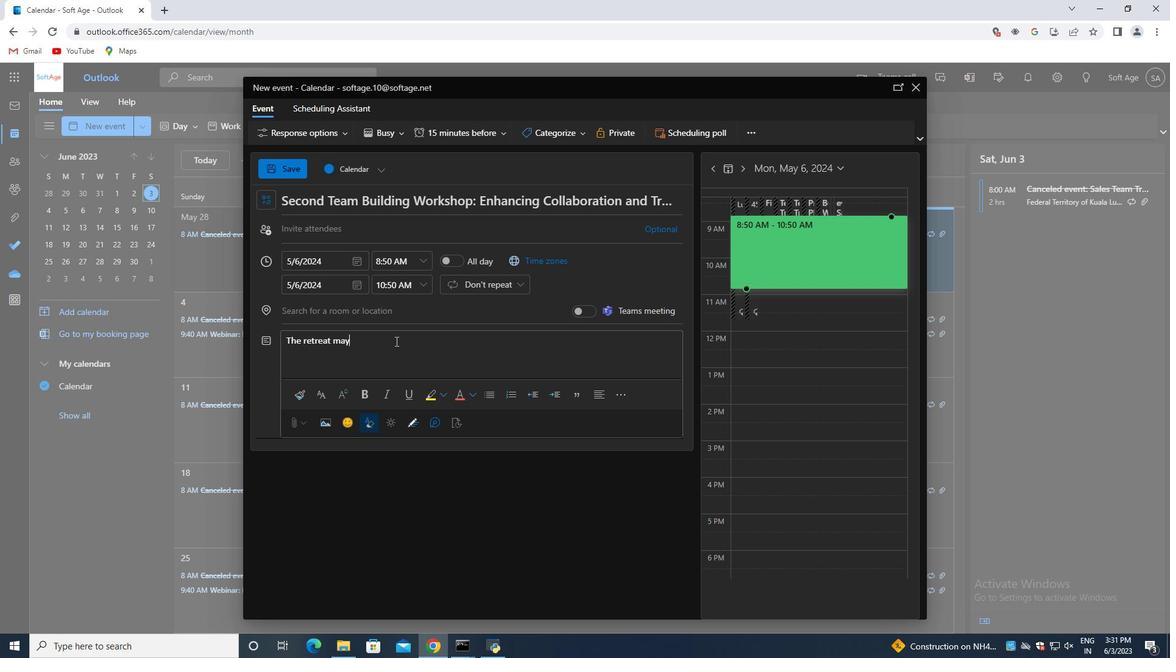 
Action: Key pressed <Key.space>incorporate<Key.space>outdoor<Key.space>or<Key.space>adventure-based<Key.space>activities<Key.space>to<Key.space>add<Key.space>an<Key.space>element<Key.space>of<Key.space>excitw<Key.backspace>ement<Key.space>and<Key.space>challenge.<Key.space><Key.shift>These<Key.space>activities<Key.space>could<Key.space>include<Key.space>team-building<Key.space>exercises,<Key.space>outdoor<Key.space>problem-solving<Key.space>initiatives,<Key.space>or<Key.space>adventure<Key.space>courses<Key.space>that<Key.space>require<Key.space>teamwork<Key.space>and<Key.space>effective<Key.space>communication<Key.space>to<Key.space>overcone<Key.space><Key.backspace><Key.backspace><Key.backspace>mr<Key.space><Key.backspace><Key.backspace>e<Key.space>obstacles.
Screenshot: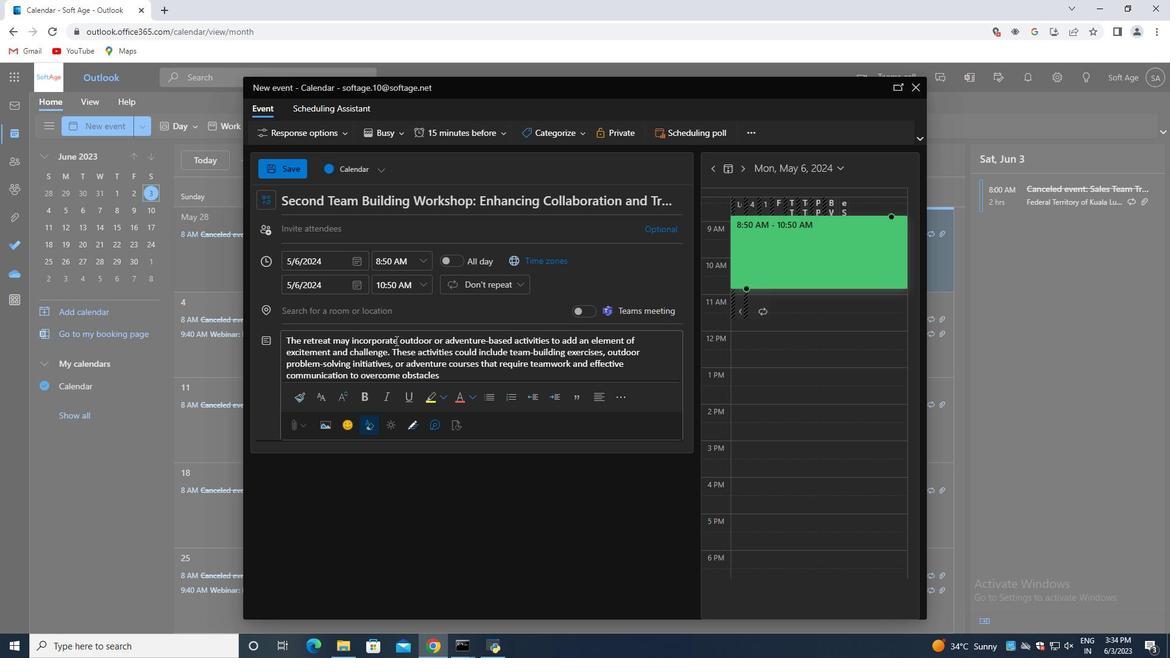 
Action: Mouse moved to (559, 134)
Screenshot: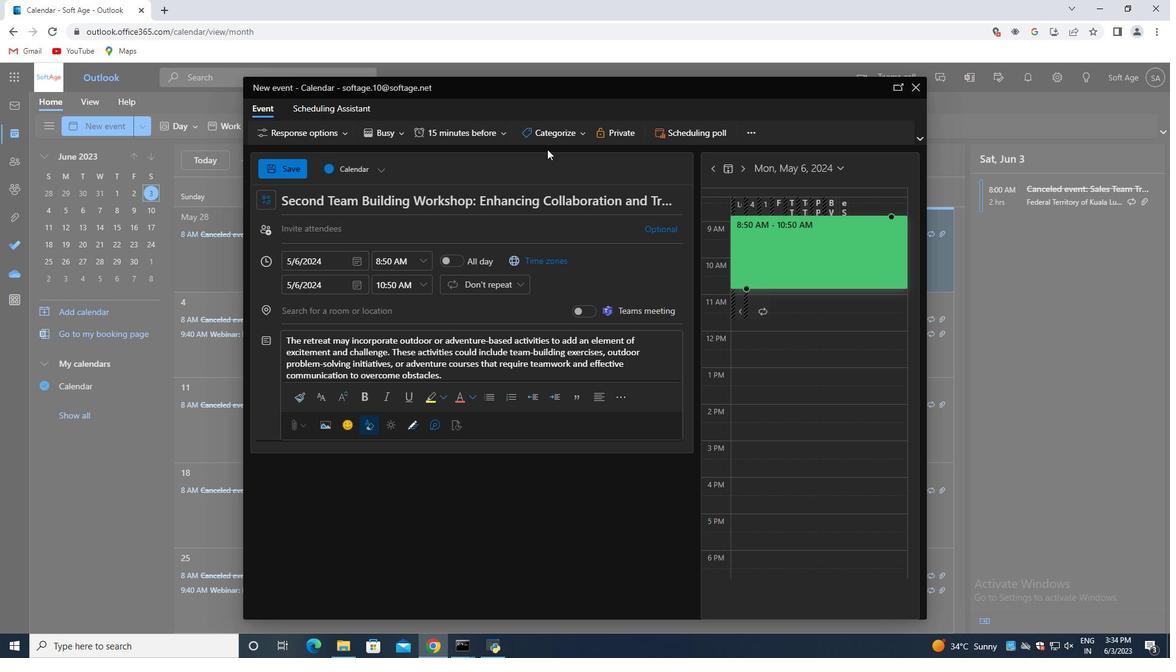 
Action: Mouse pressed left at (559, 134)
Screenshot: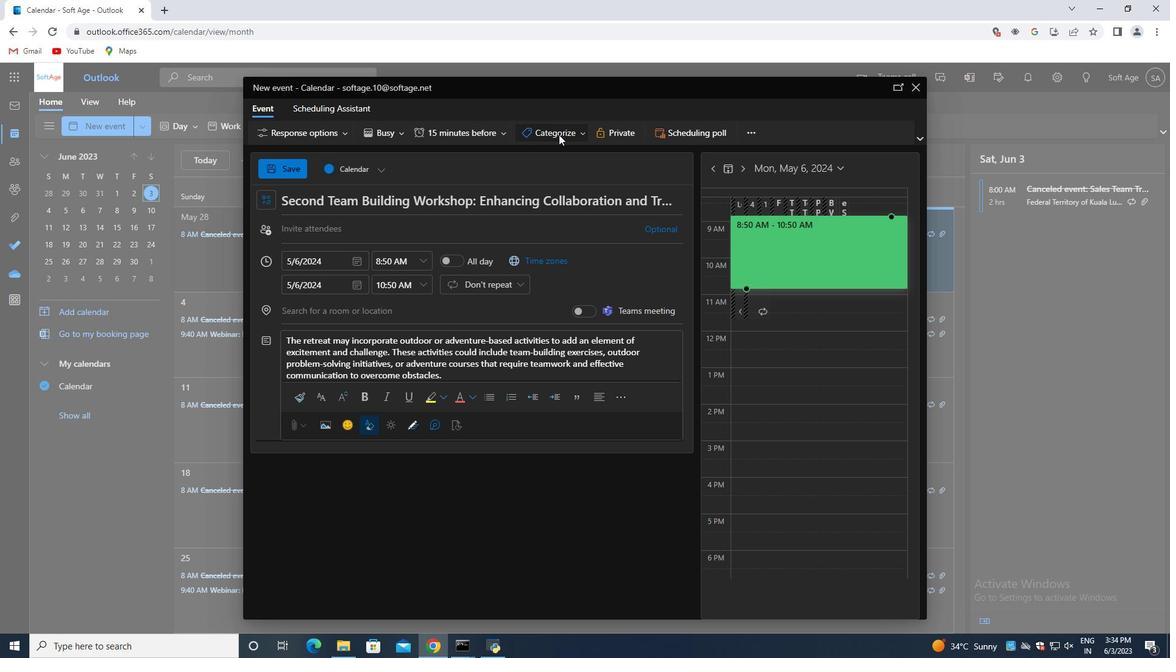 
Action: Mouse moved to (561, 188)
Screenshot: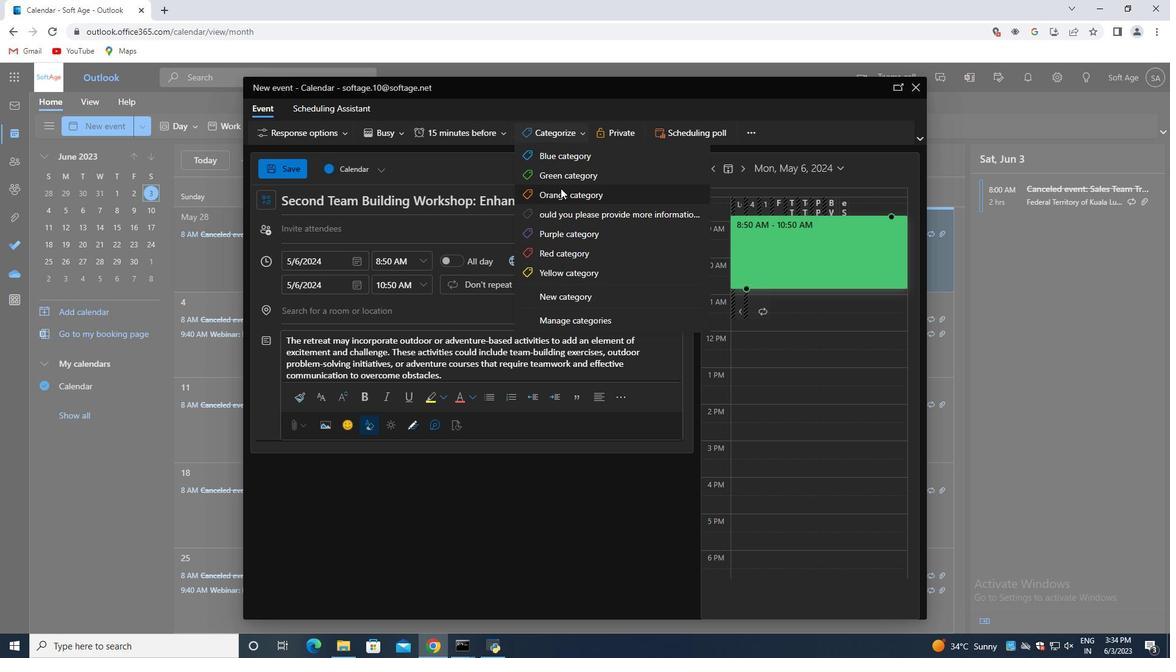 
Action: Mouse pressed left at (561, 188)
Screenshot: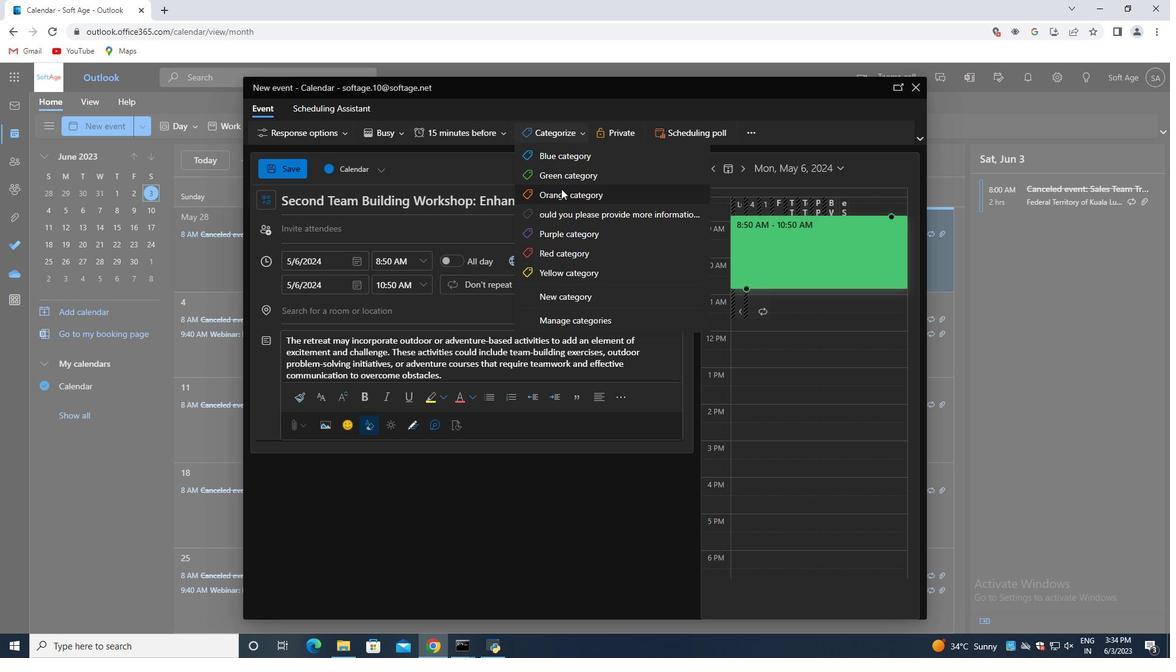 
Action: Mouse moved to (328, 313)
Screenshot: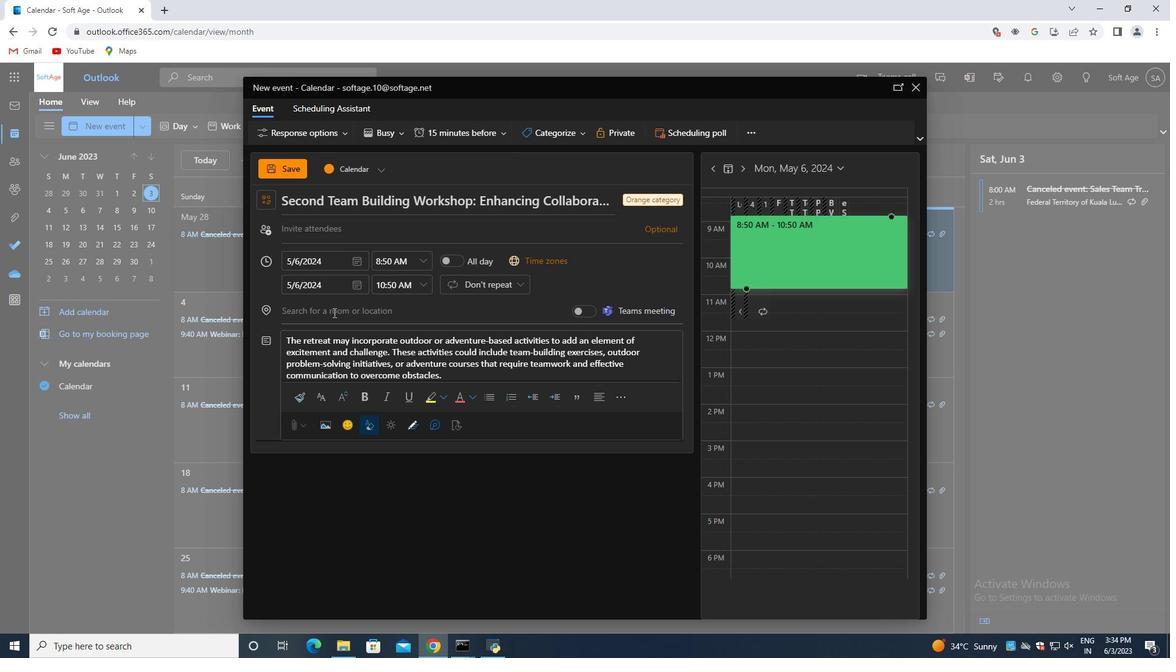 
Action: Mouse pressed left at (328, 313)
Screenshot: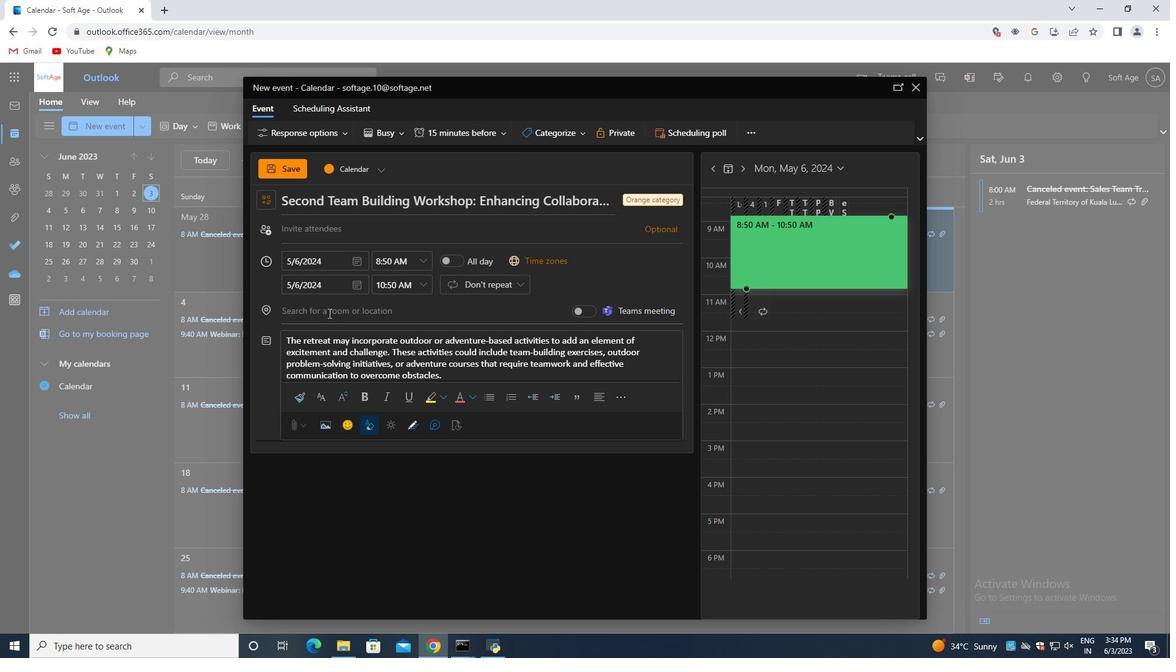 
Action: Key pressed 654<Key.shift><Key.shift>Mykonos<Key.space><Key.shift>Windmills,<Key.space><Key.shift>Mykonos,<Key.space><Key.shift>Greece
Screenshot: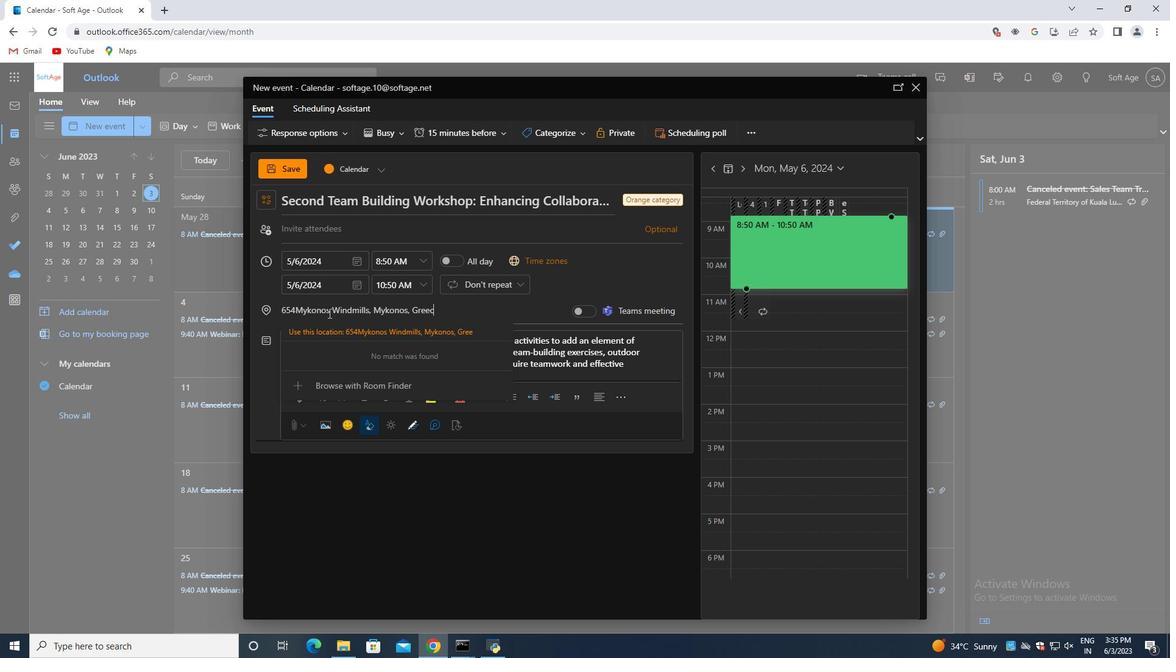 
Action: Mouse moved to (362, 231)
Screenshot: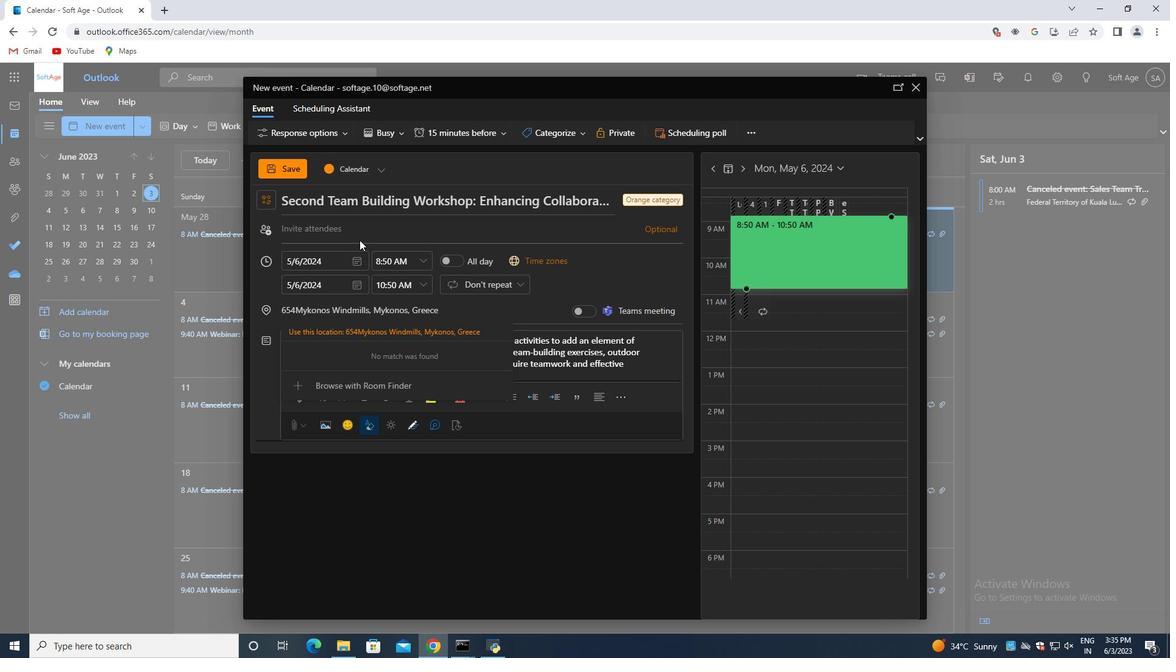 
Action: Mouse pressed left at (362, 231)
Screenshot: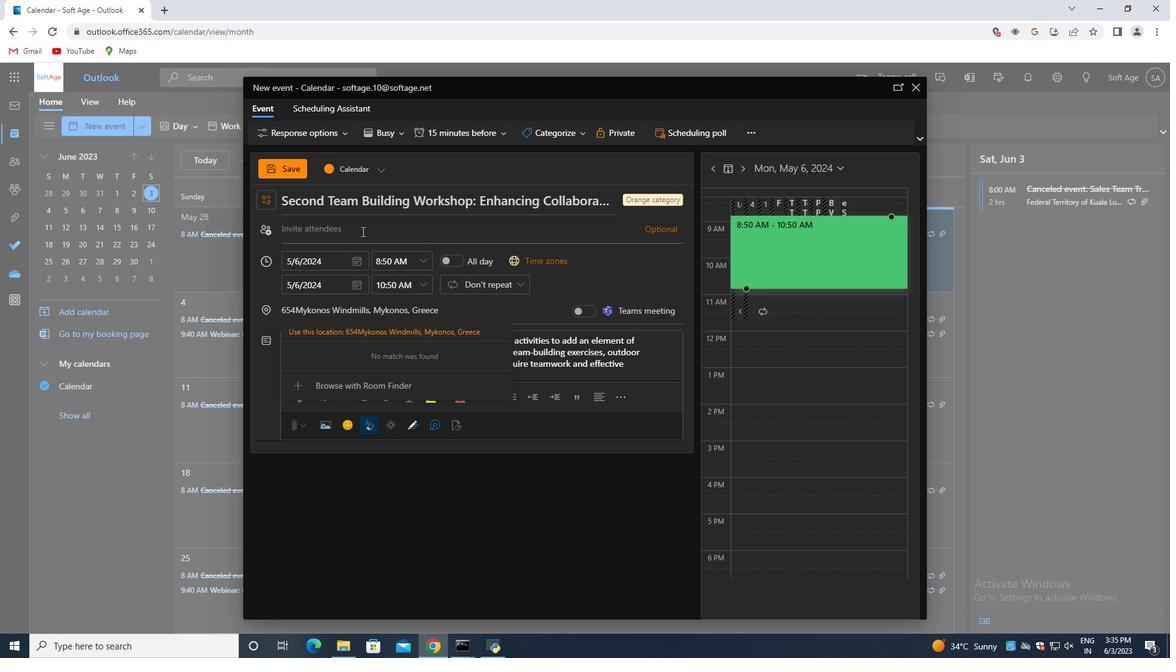 
Action: Key pressed softage.6<Key.shift>@softage.net<Key.enter>softage.7<Key.shift>@softage.net
Screenshot: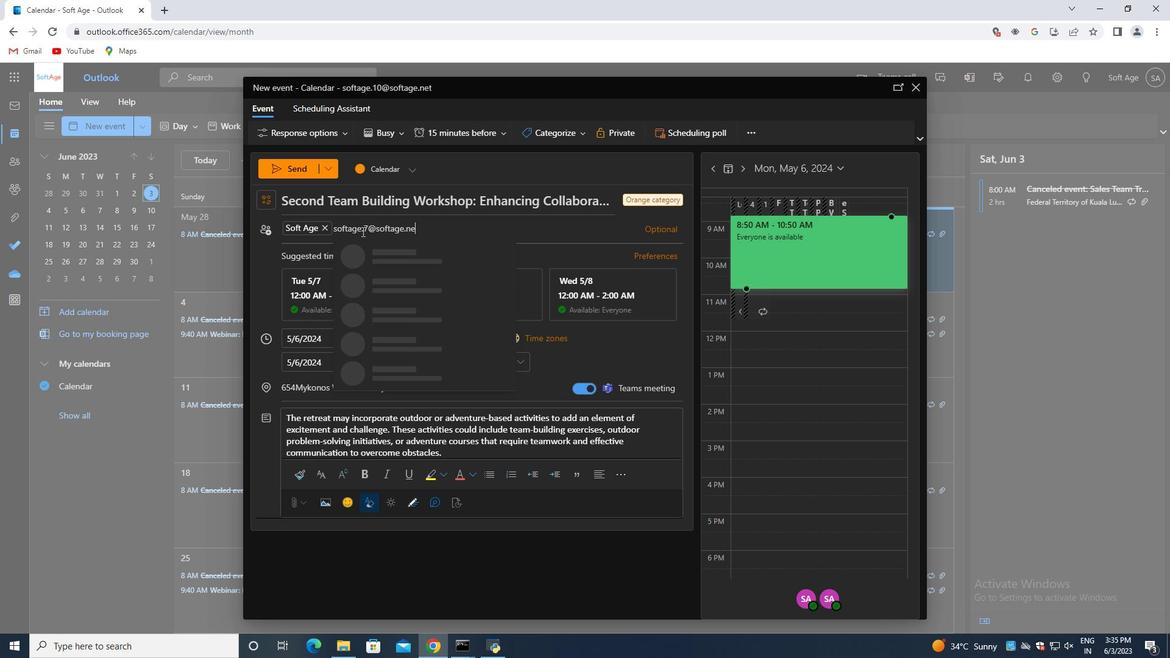 
Action: Mouse moved to (430, 248)
Screenshot: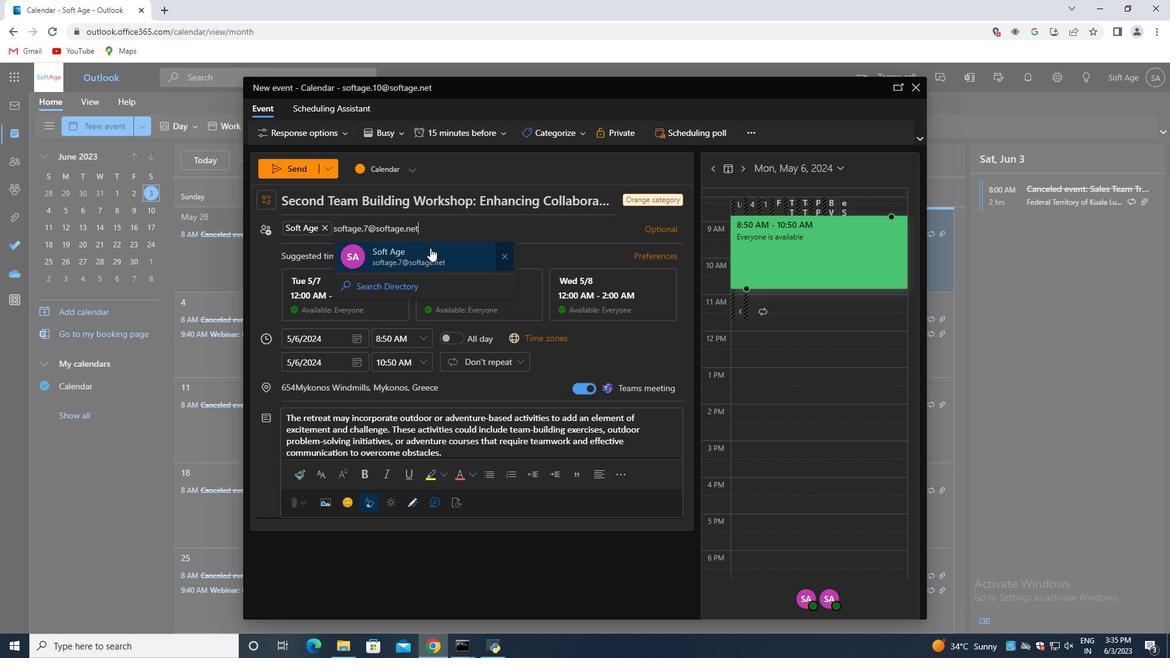 
Action: Mouse pressed left at (430, 248)
Screenshot: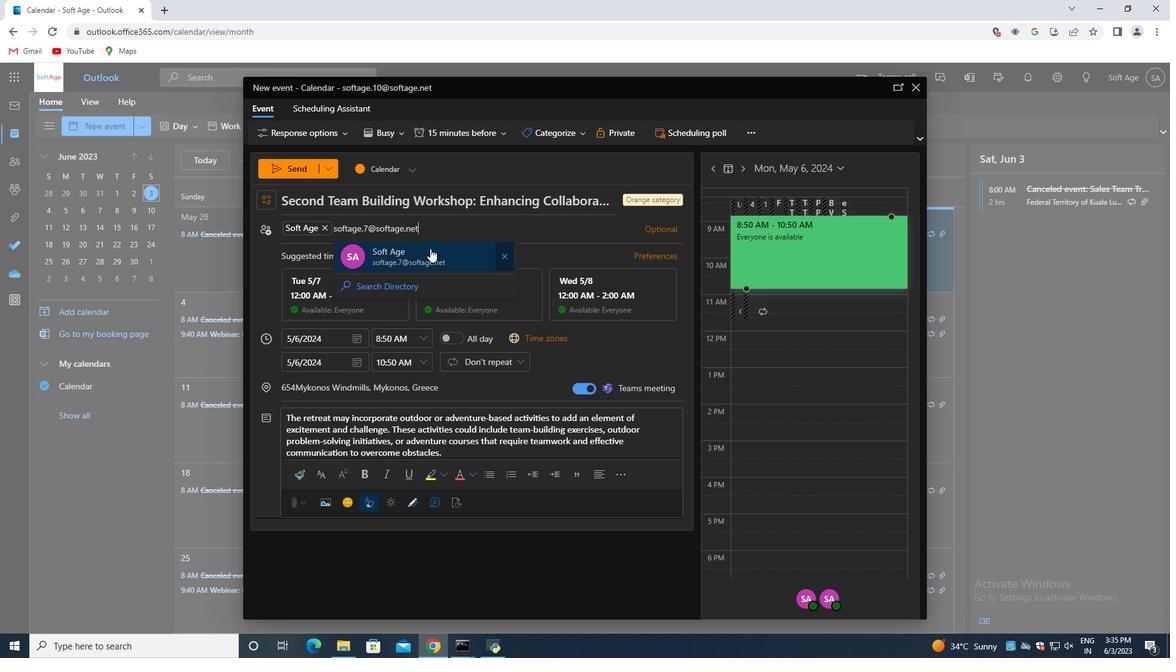 
Action: Mouse moved to (451, 128)
Screenshot: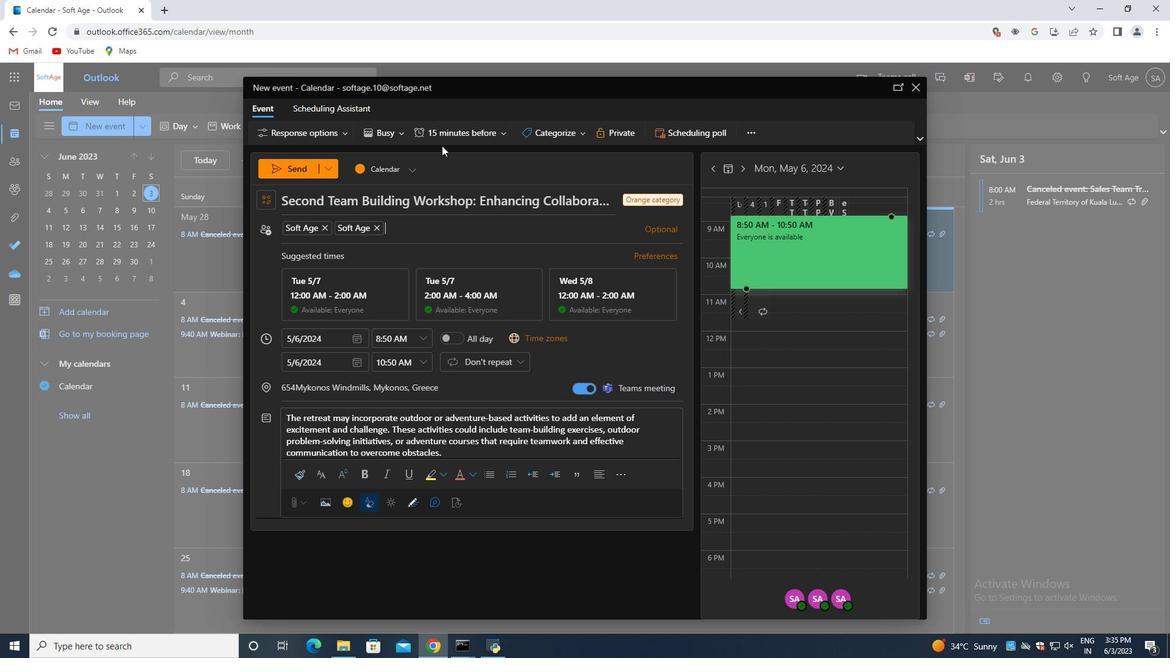 
Action: Mouse pressed left at (451, 128)
Screenshot: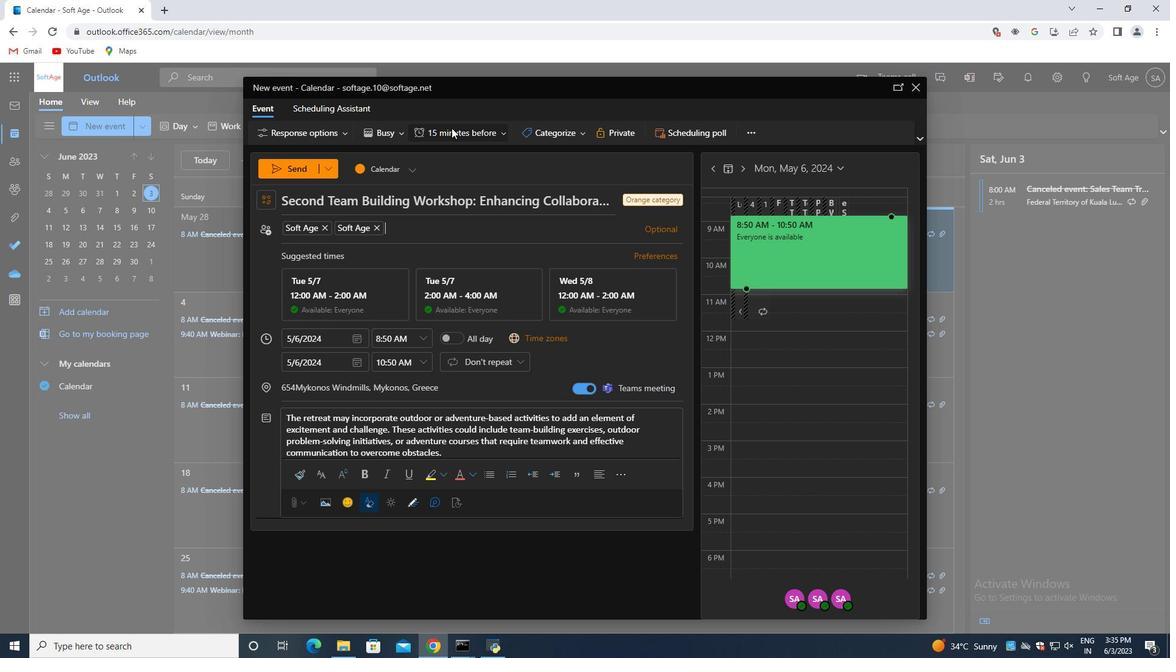 
Action: Mouse moved to (470, 222)
Screenshot: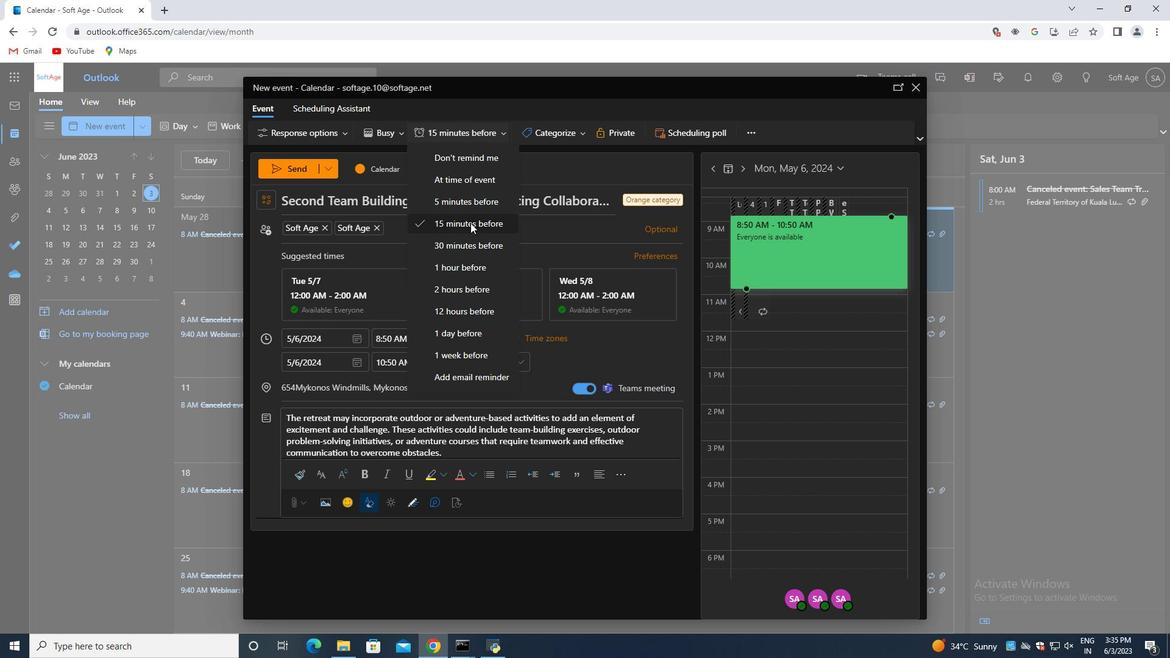 
Action: Mouse pressed left at (470, 222)
Screenshot: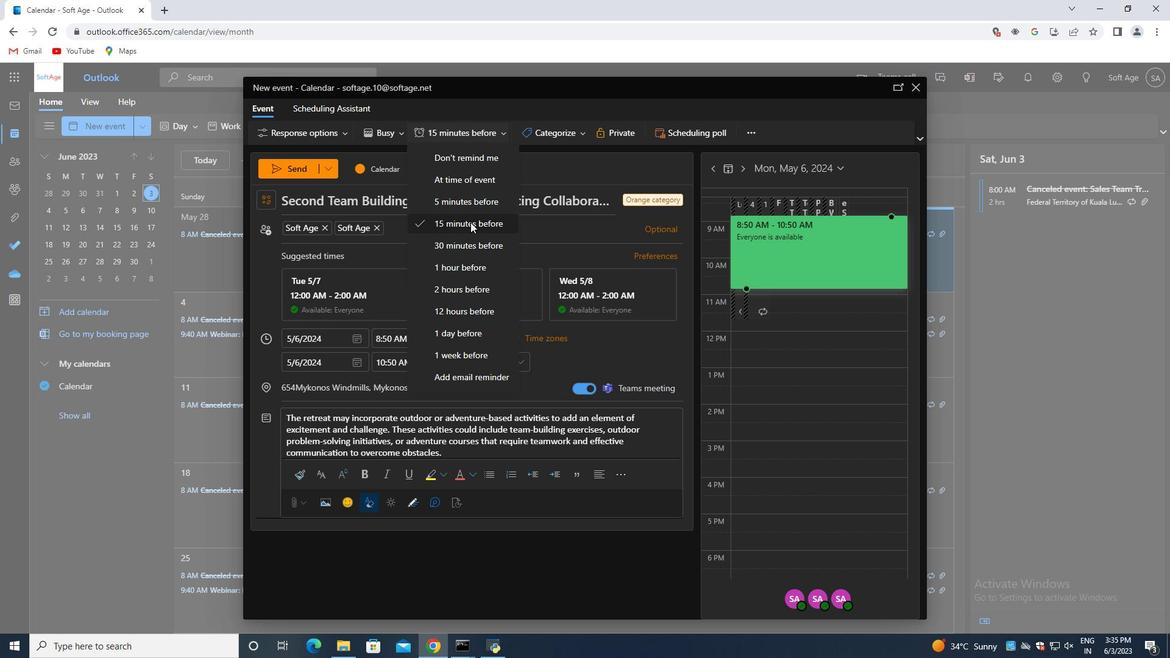 
Action: Mouse moved to (291, 168)
Screenshot: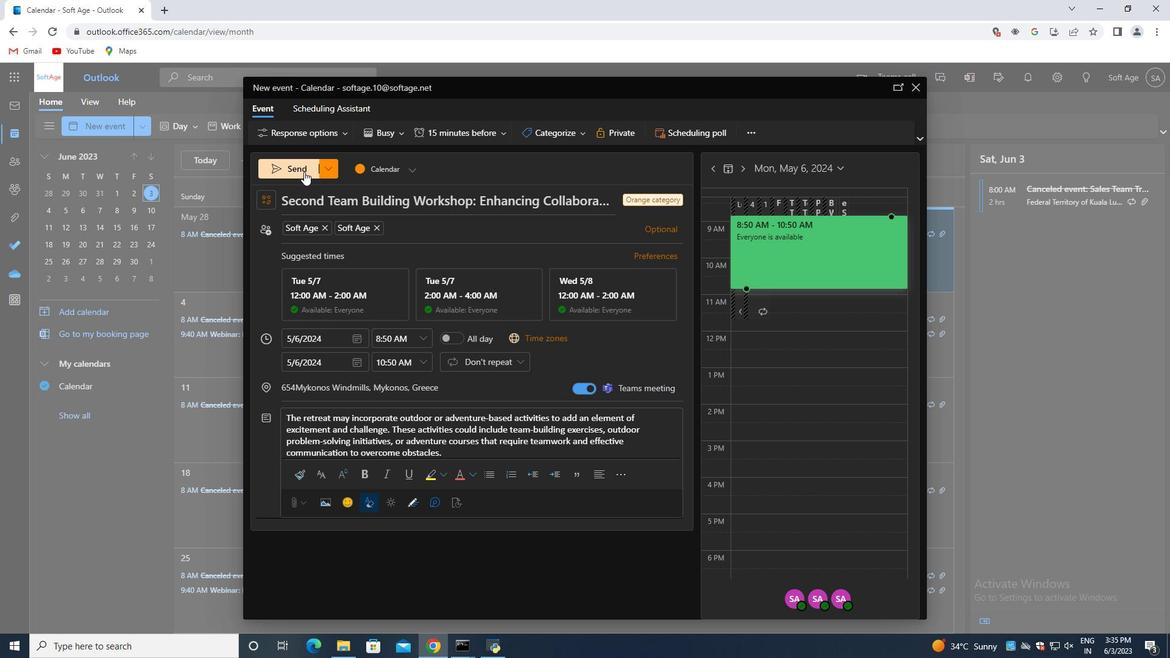 
Action: Mouse pressed left at (291, 168)
Screenshot: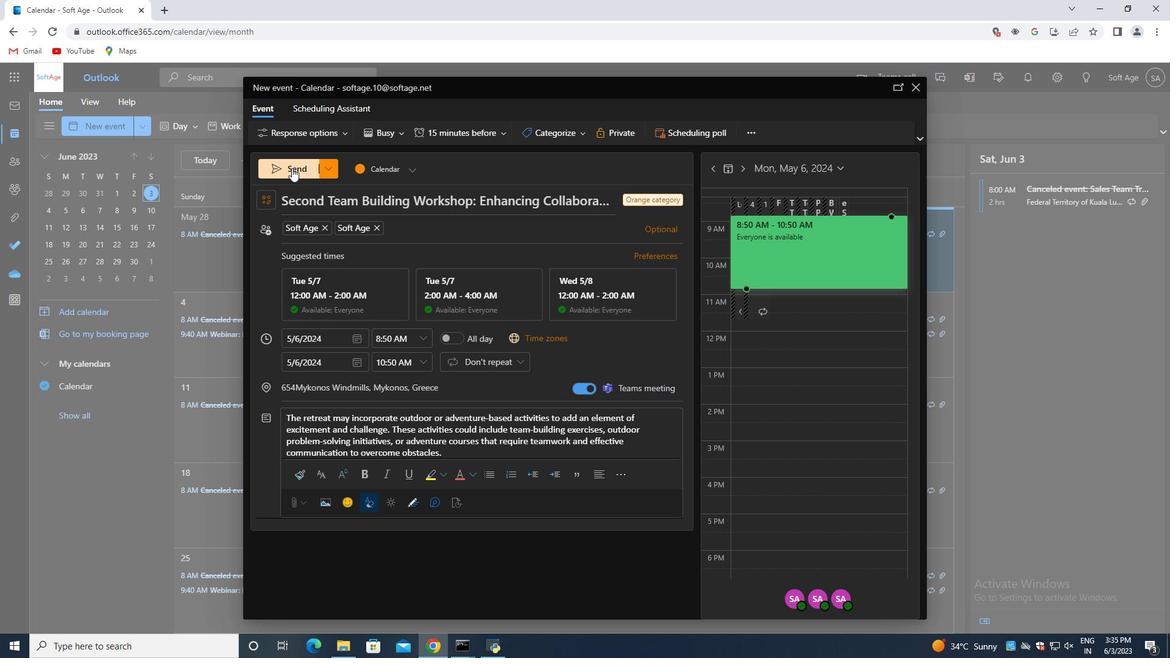 
Action: Mouse moved to (777, 159)
Screenshot: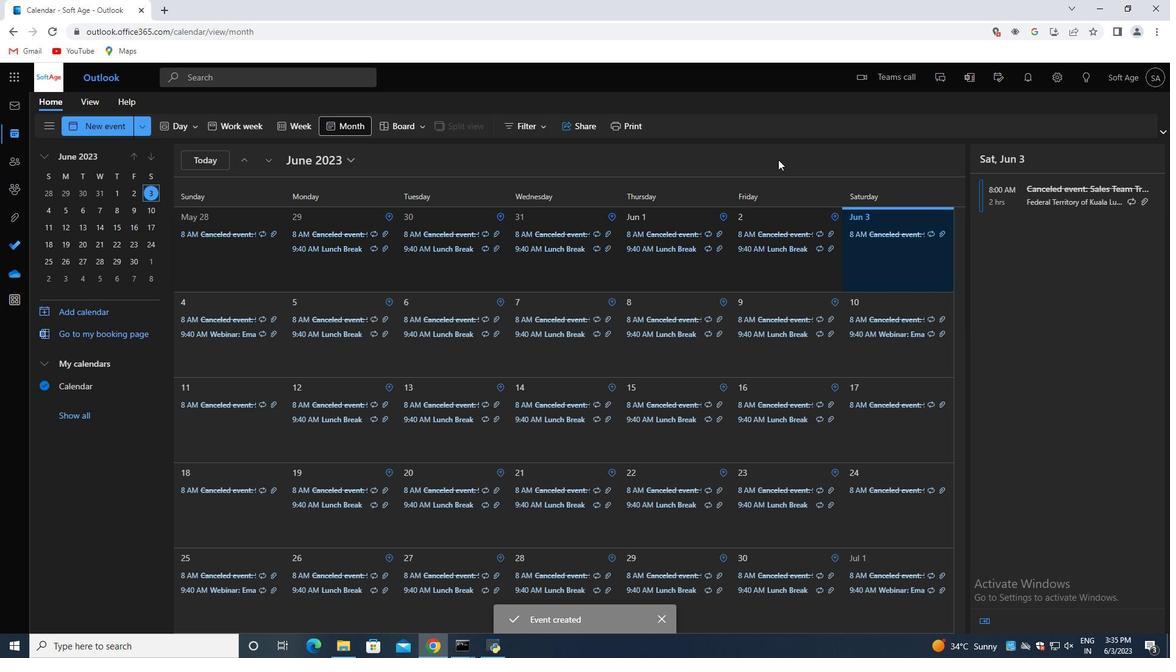 
